 Task: Assign in the project BullseyeWorks the issue 'Implement a new feature to allow for product recommendations based on user behavior' to the sprint 'Rushing Rapids'. Assign in the project BullseyeWorks the issue 'Address issues related to system stability and uptime' to the sprint 'Rushing Rapids'. Assign in the project BullseyeWorks the issue 'Develop a new feature to allow for virtual reality or augmented reality experiences' to the sprint 'Rushing Rapids'. Assign in the project BullseyeWorks the issue 'Implement a new feature to allow for voice-based navigation and control of the system' to the sprint 'Rushing Rapids'
Action: Mouse moved to (204, 60)
Screenshot: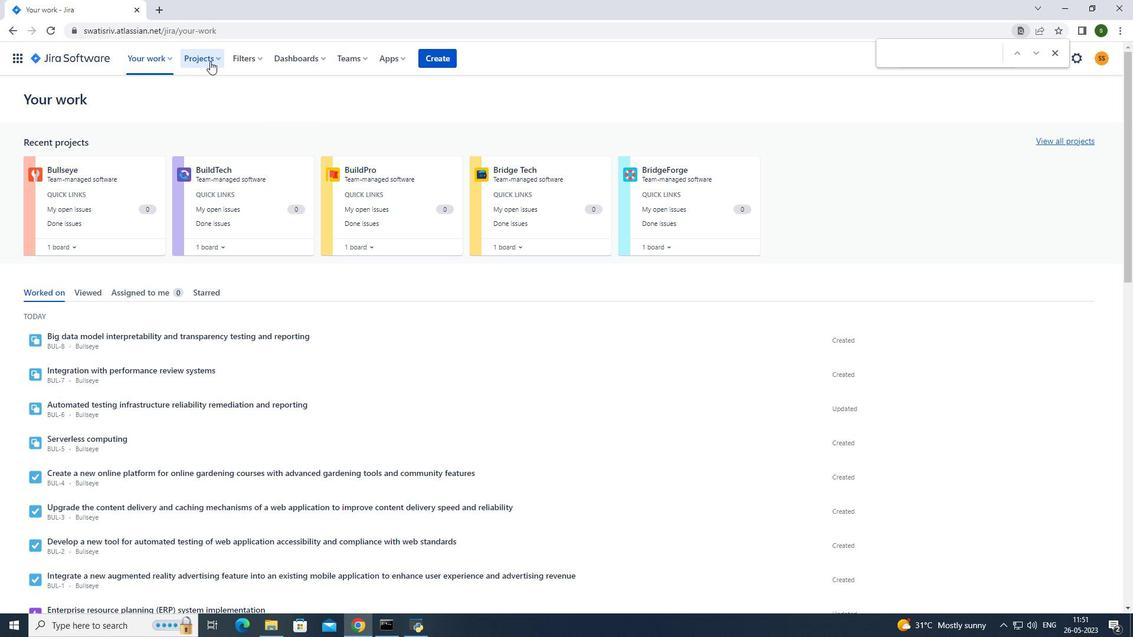 
Action: Mouse pressed left at (204, 60)
Screenshot: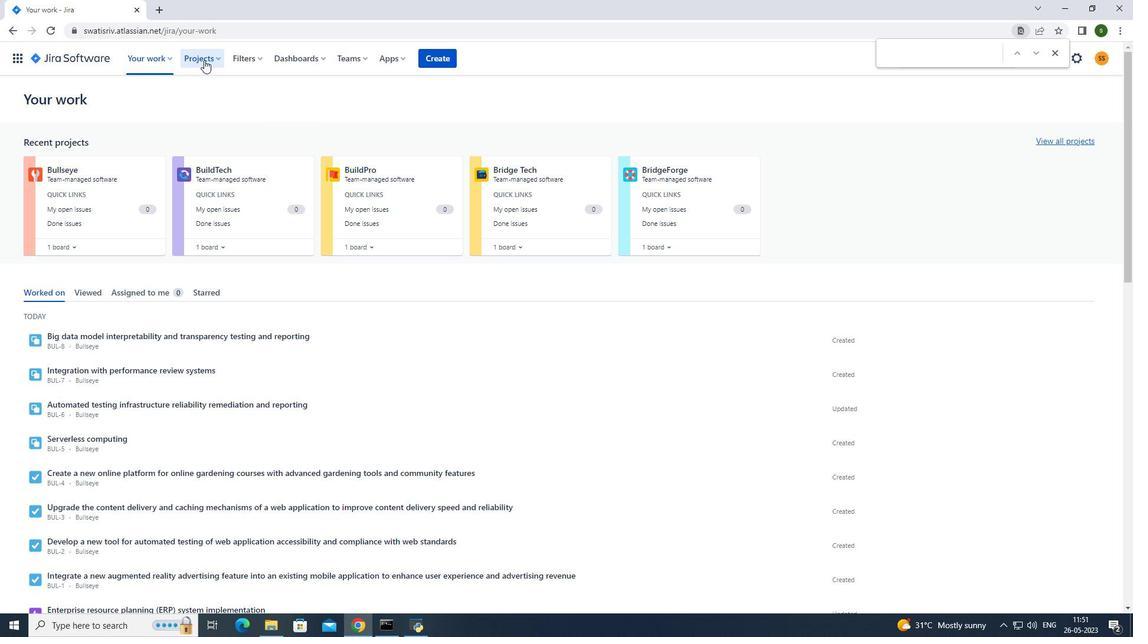 
Action: Mouse moved to (217, 111)
Screenshot: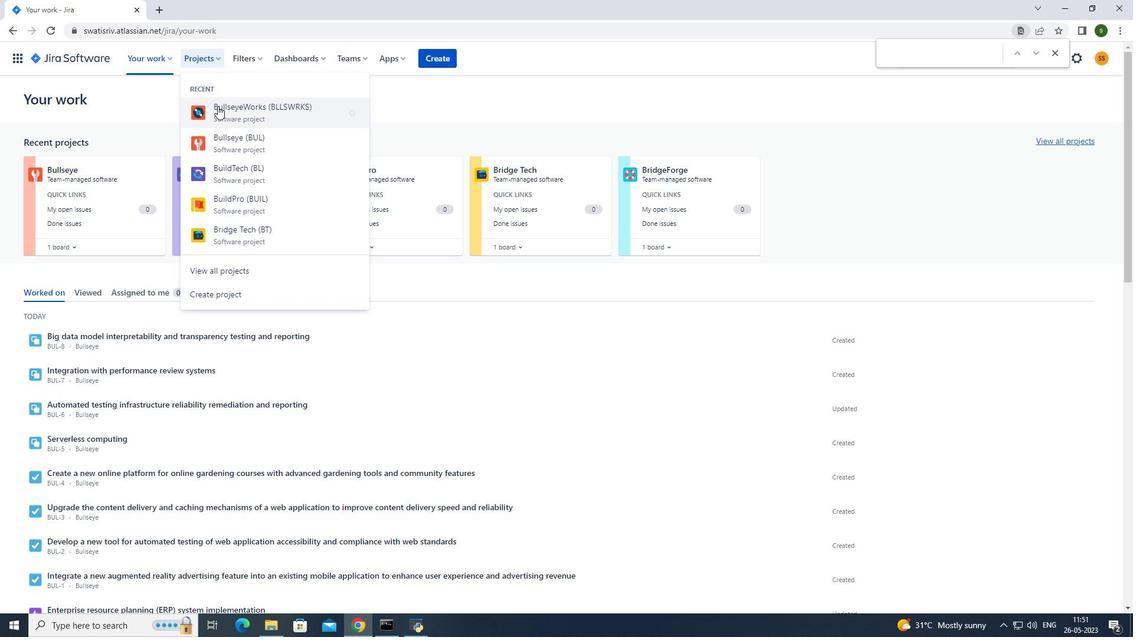 
Action: Mouse pressed left at (217, 111)
Screenshot: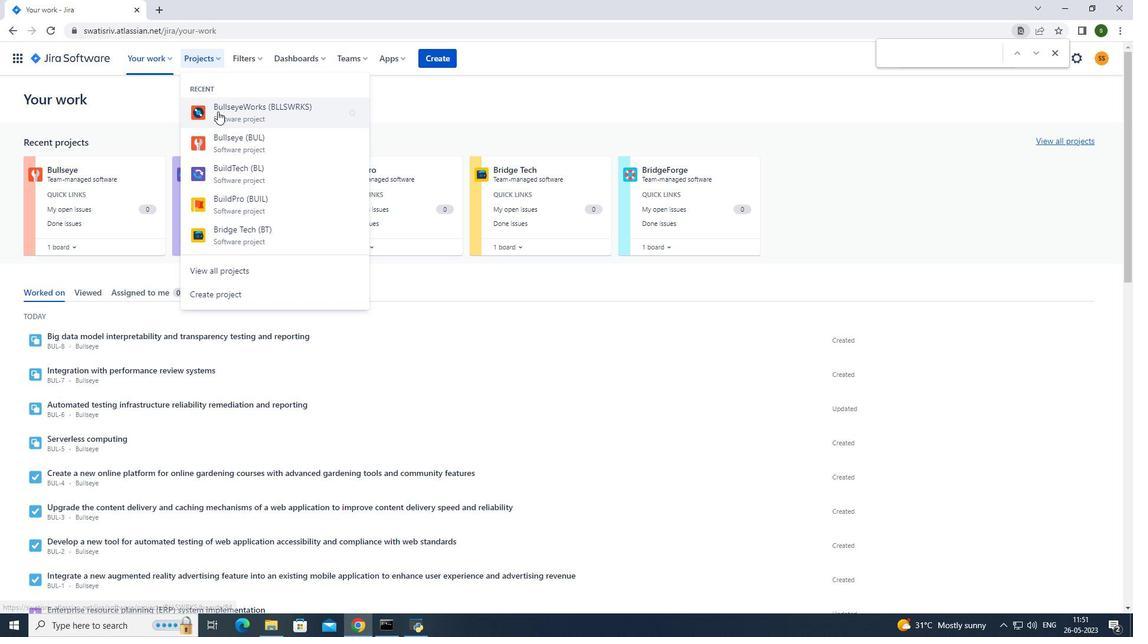 
Action: Mouse moved to (65, 175)
Screenshot: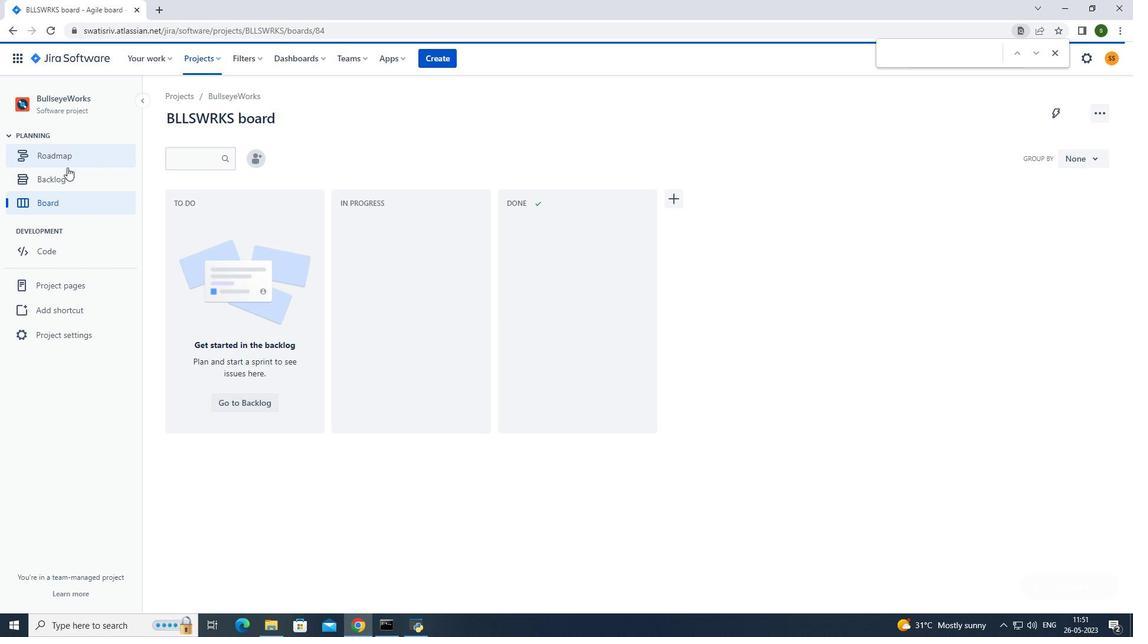 
Action: Mouse pressed left at (65, 175)
Screenshot: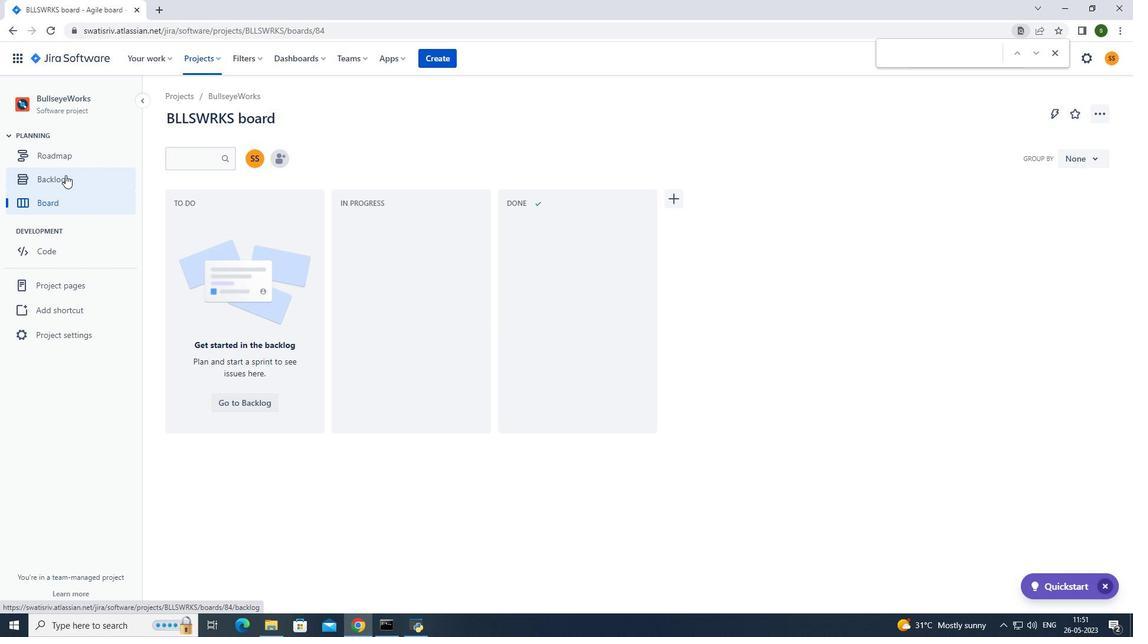 
Action: Mouse moved to (505, 364)
Screenshot: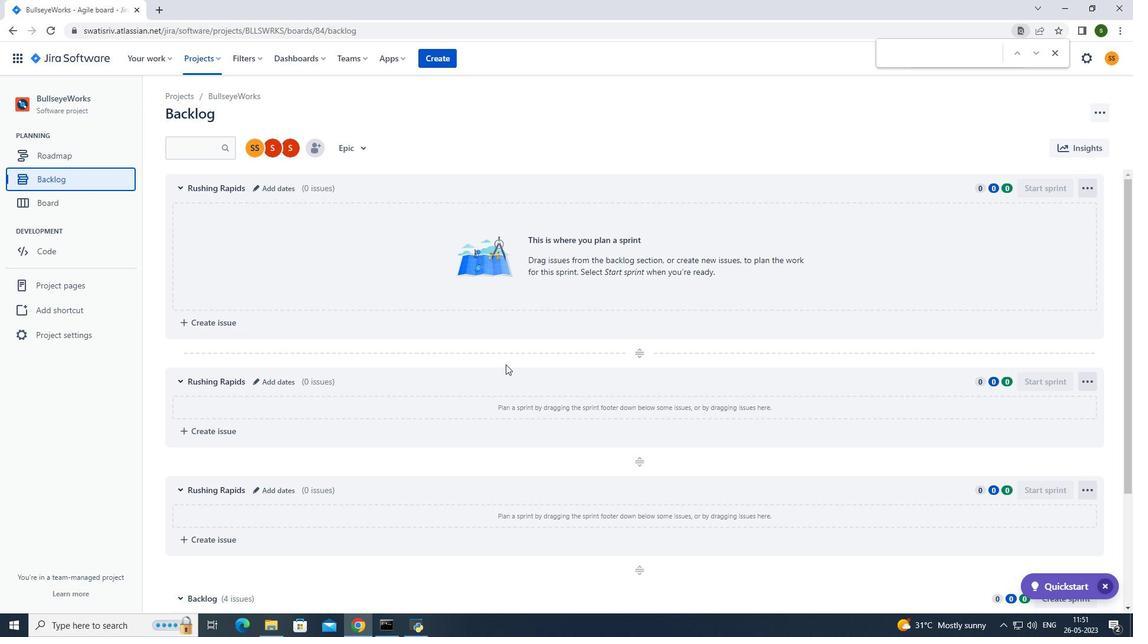 
Action: Mouse scrolled (505, 364) with delta (0, 0)
Screenshot: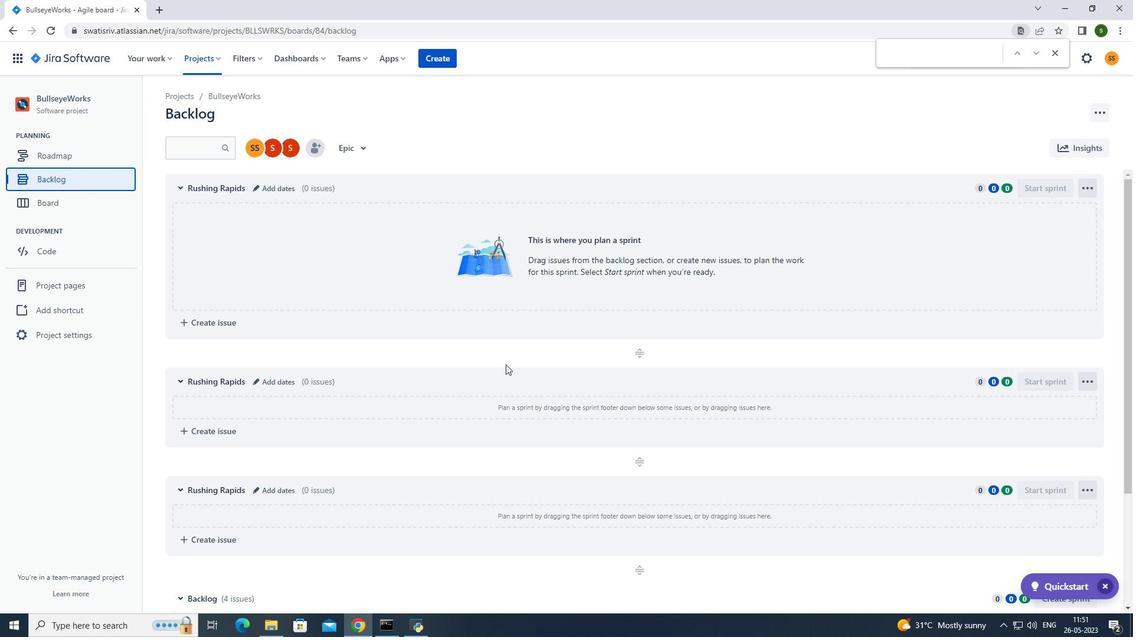 
Action: Mouse scrolled (505, 364) with delta (0, 0)
Screenshot: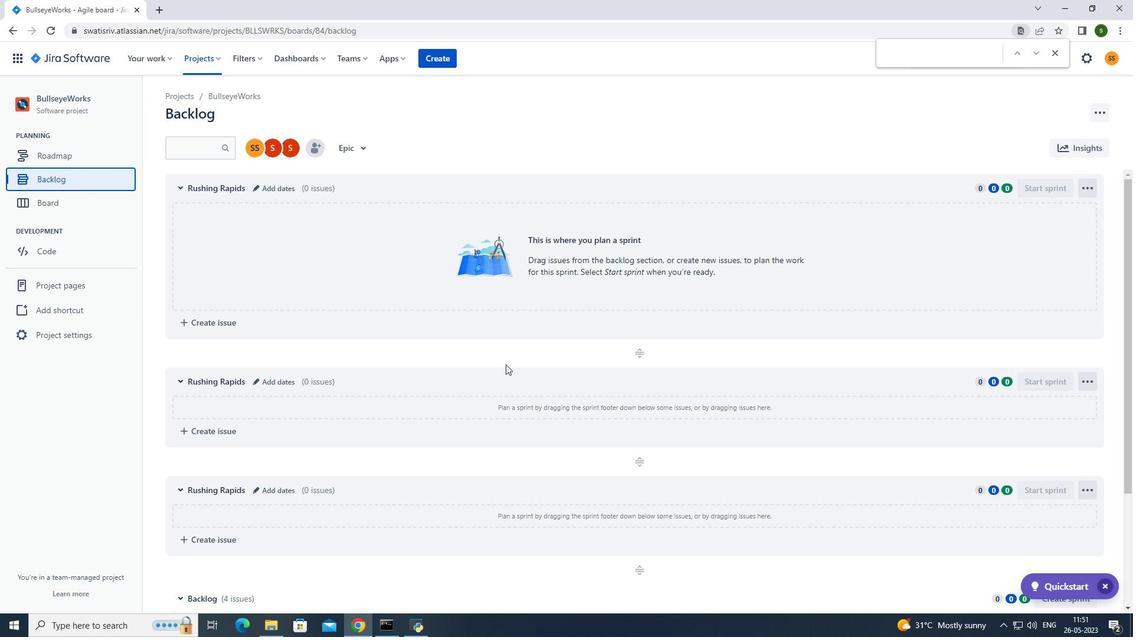 
Action: Mouse moved to (506, 365)
Screenshot: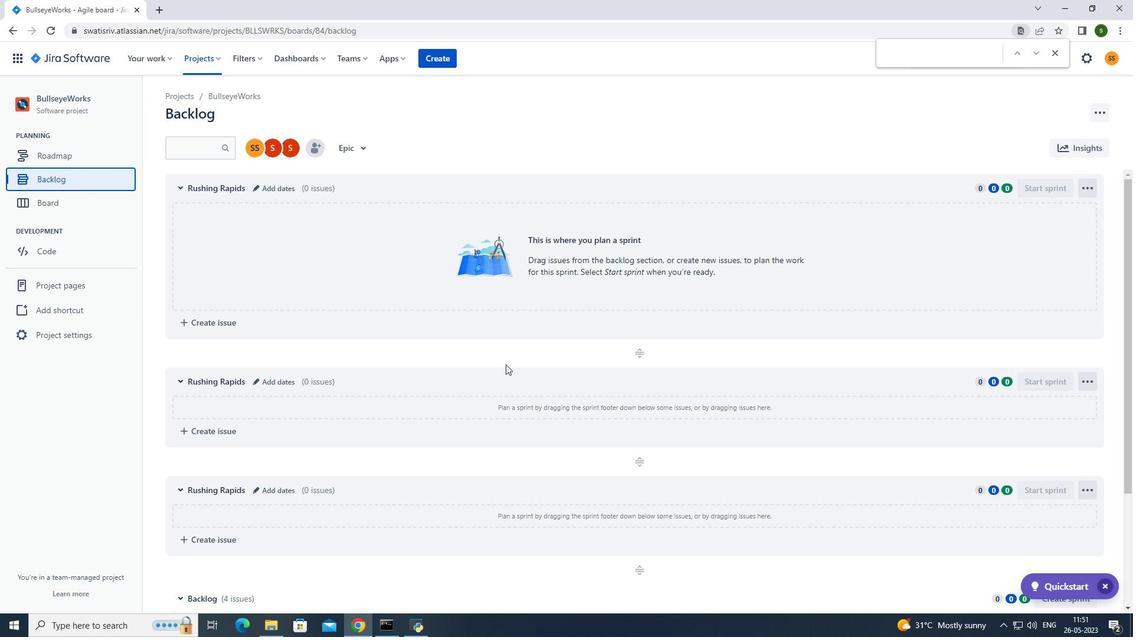 
Action: Mouse scrolled (506, 364) with delta (0, 0)
Screenshot: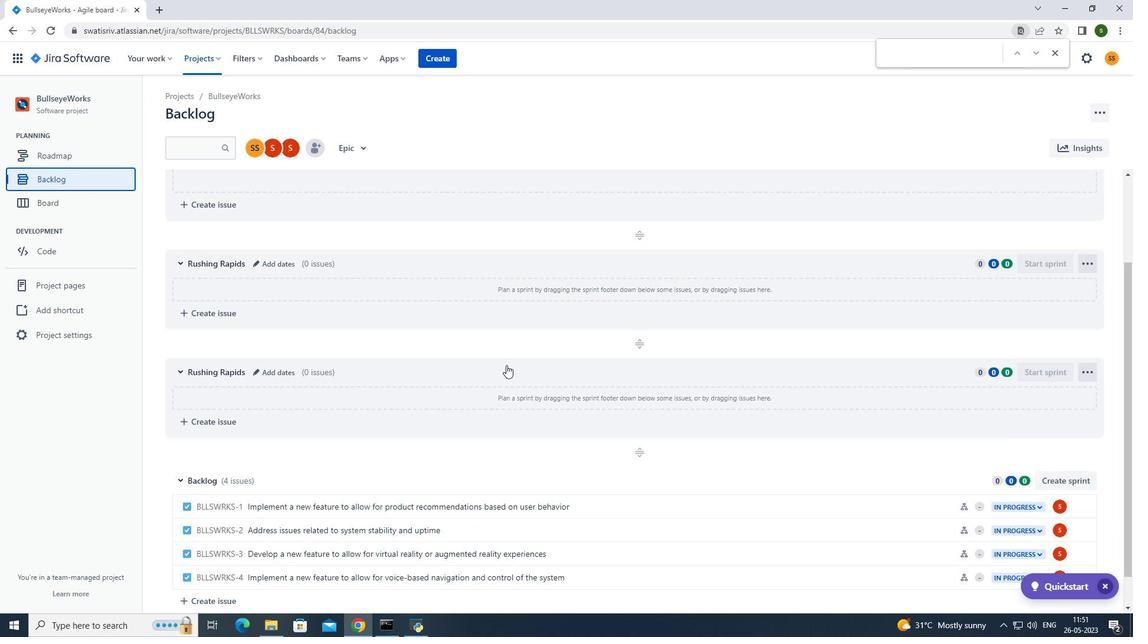 
Action: Mouse scrolled (506, 364) with delta (0, 0)
Screenshot: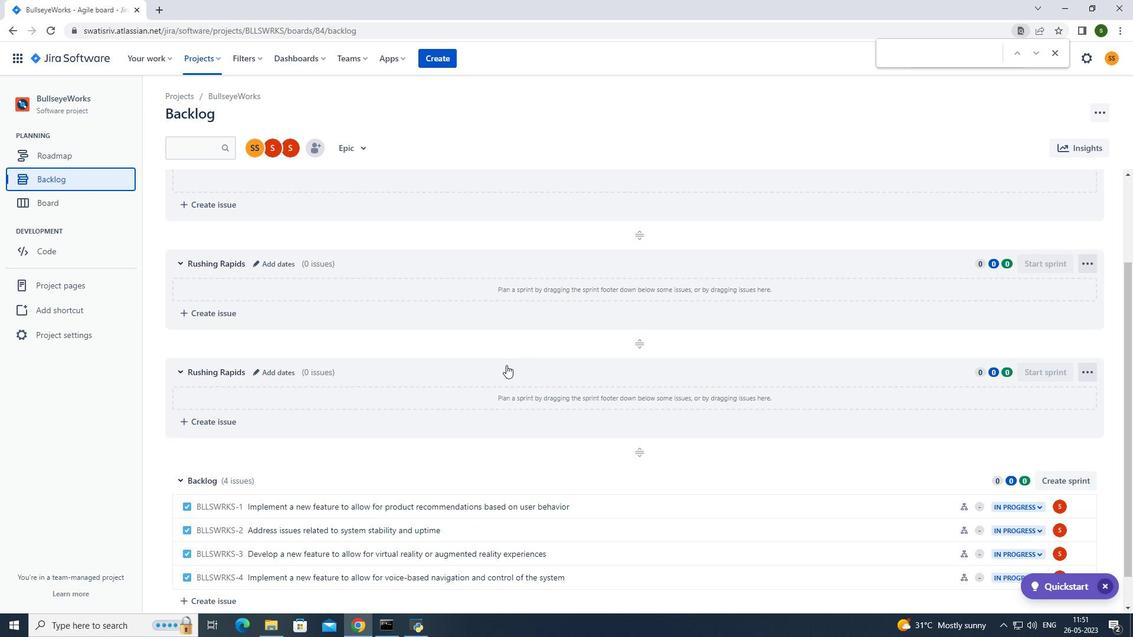 
Action: Mouse moved to (1087, 469)
Screenshot: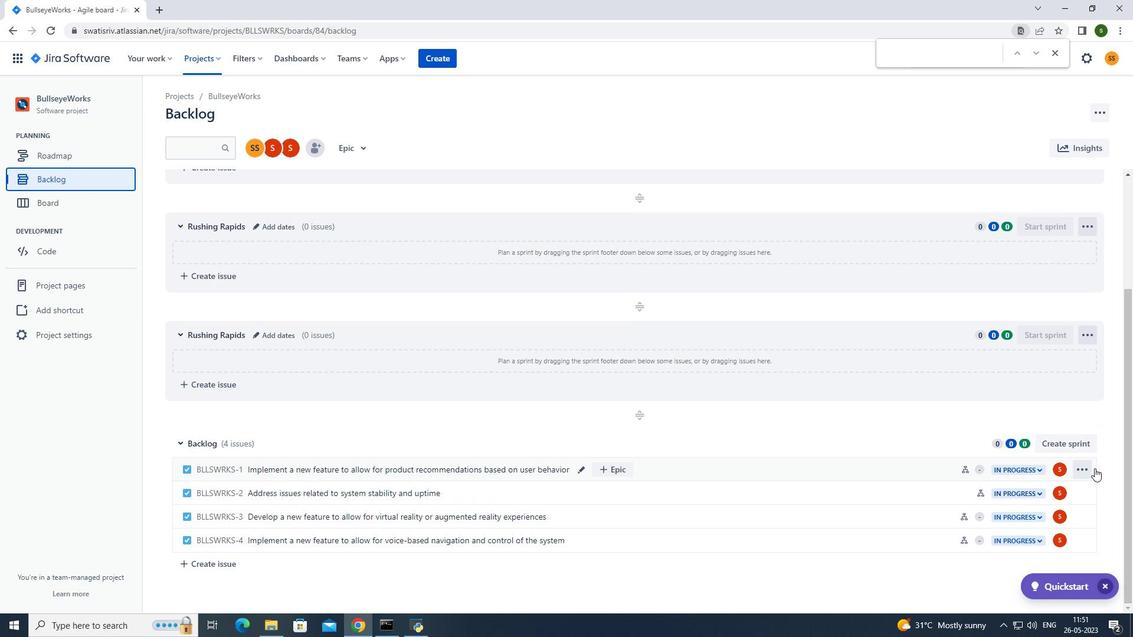 
Action: Mouse pressed left at (1087, 469)
Screenshot: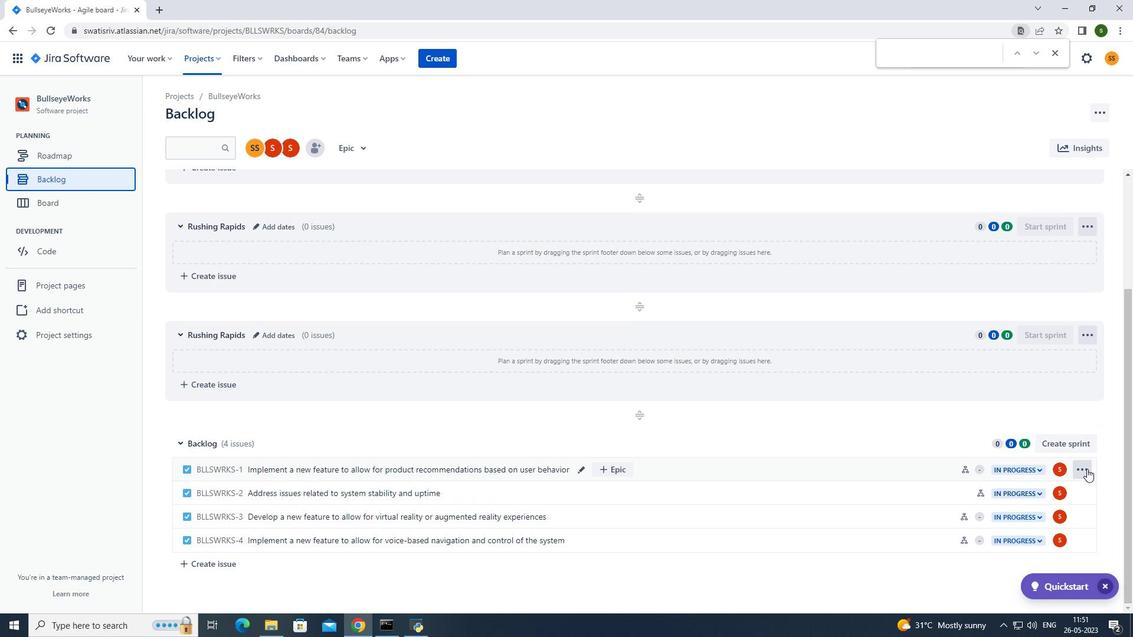 
Action: Mouse moved to (1026, 365)
Screenshot: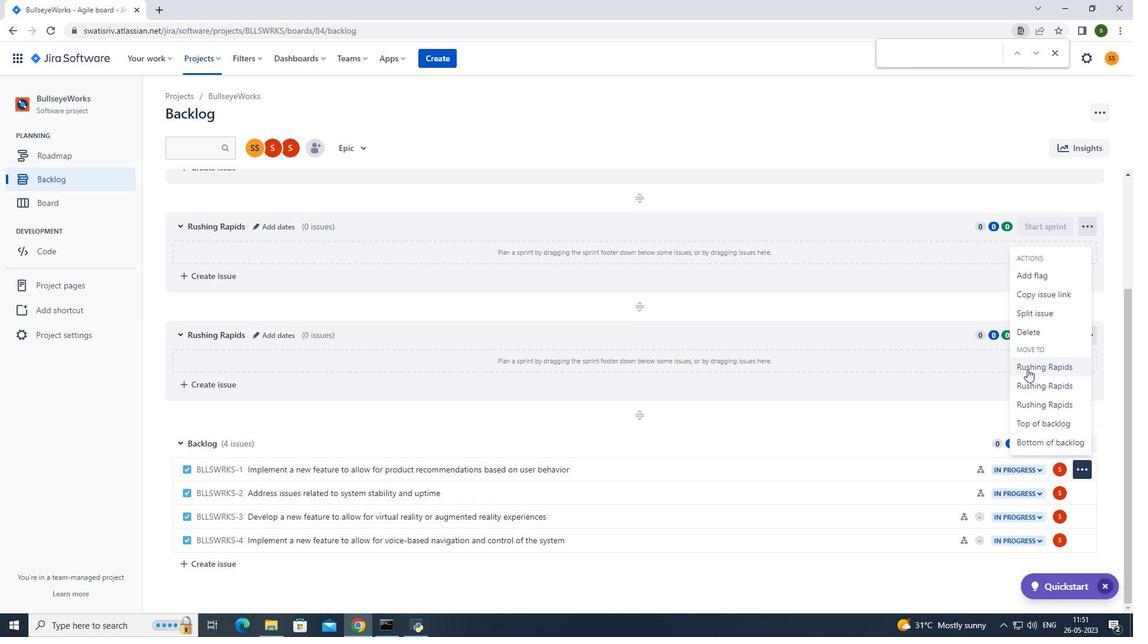 
Action: Mouse pressed left at (1026, 365)
Screenshot: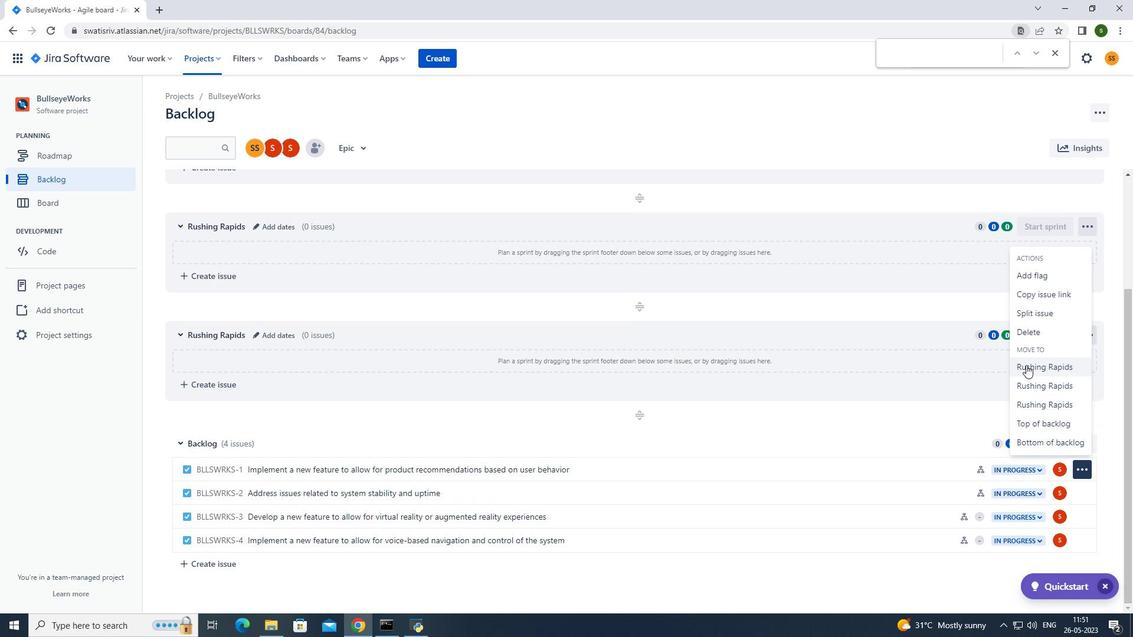 
Action: Mouse moved to (198, 50)
Screenshot: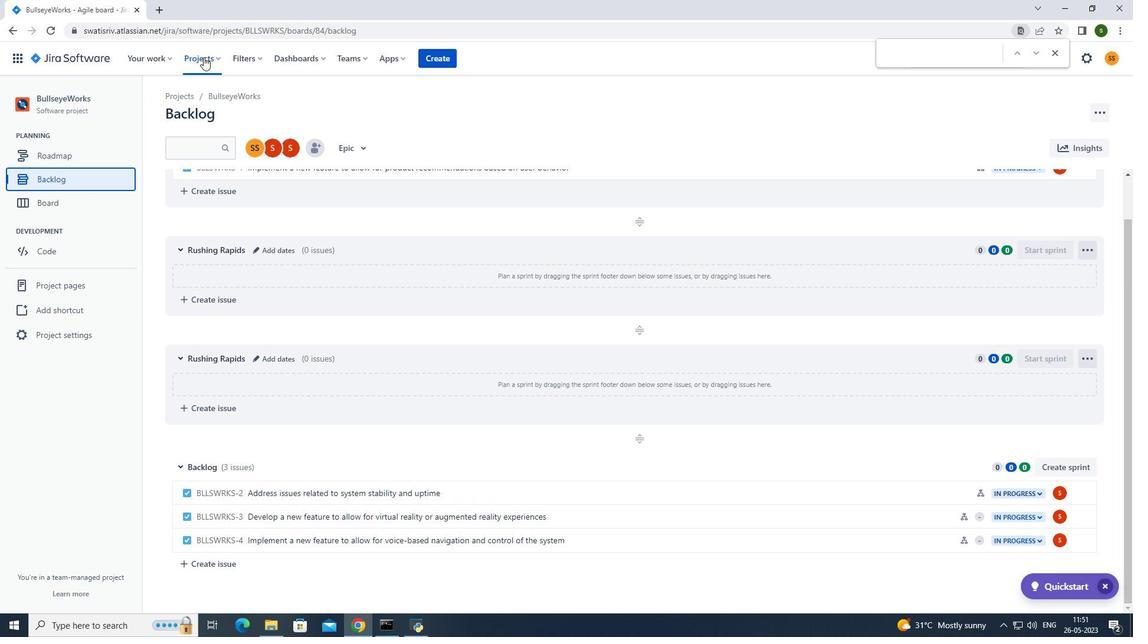 
Action: Mouse pressed left at (198, 50)
Screenshot: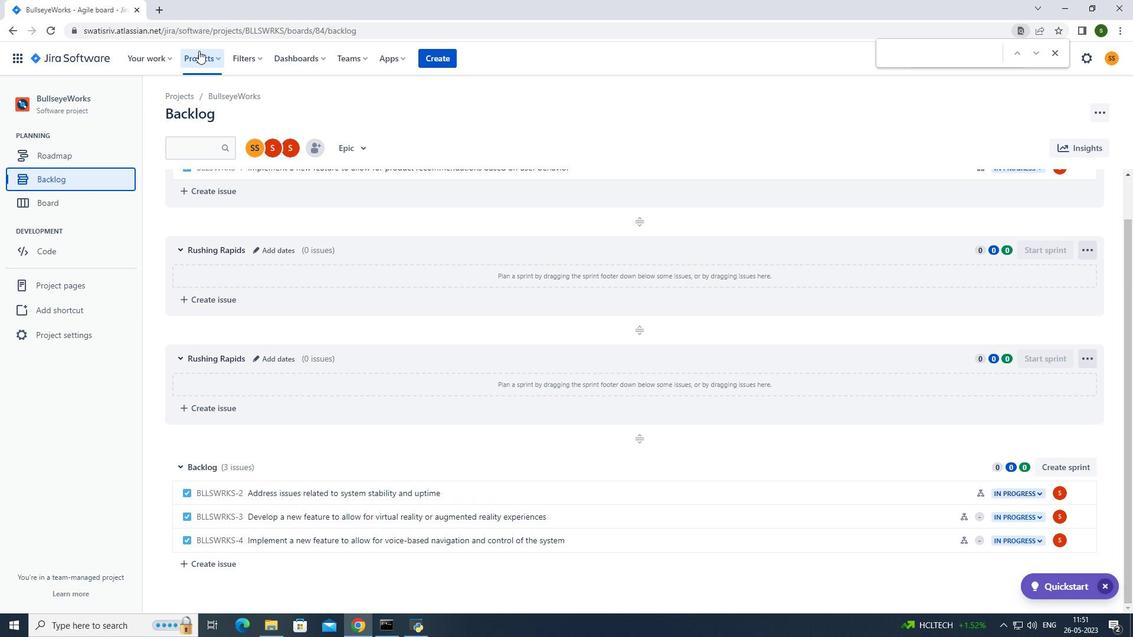 
Action: Mouse moved to (219, 105)
Screenshot: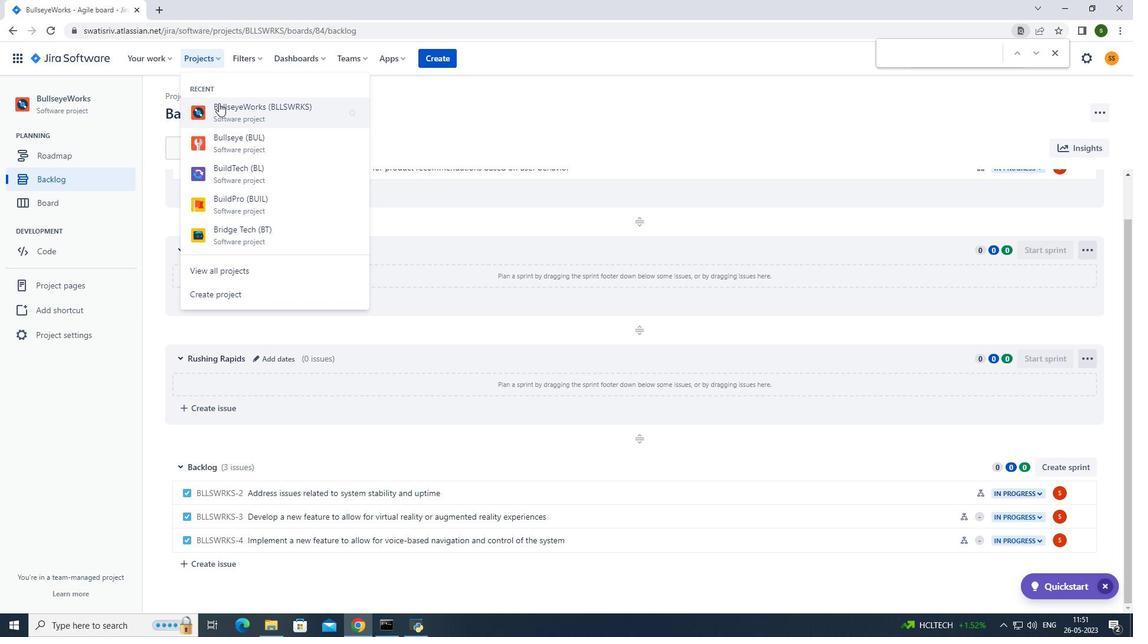 
Action: Mouse pressed left at (219, 105)
Screenshot: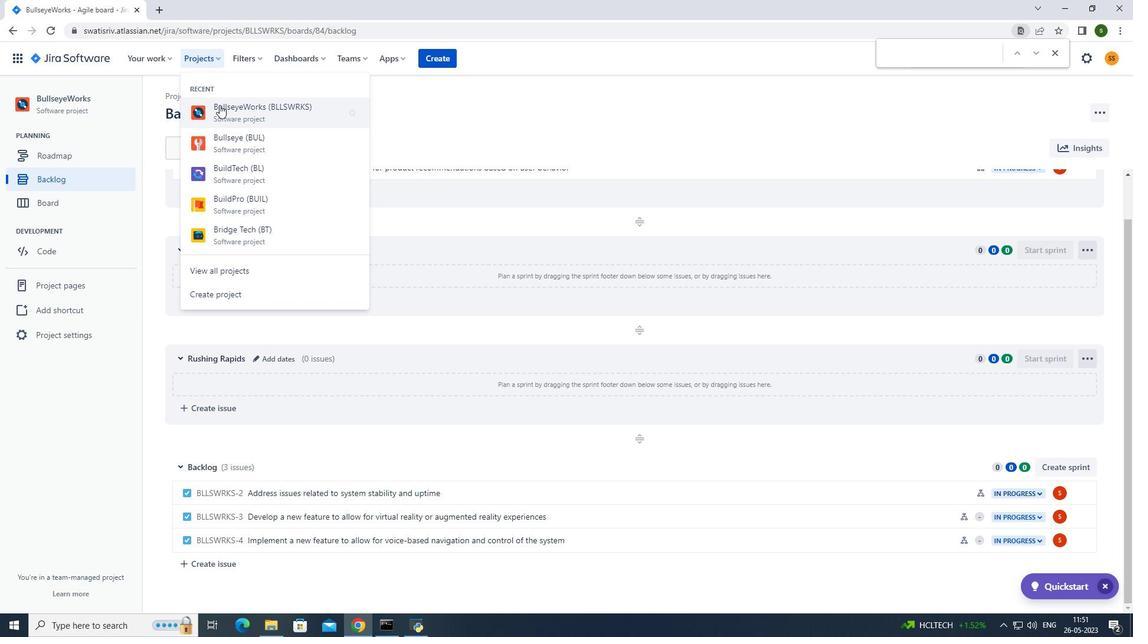 
Action: Mouse moved to (78, 172)
Screenshot: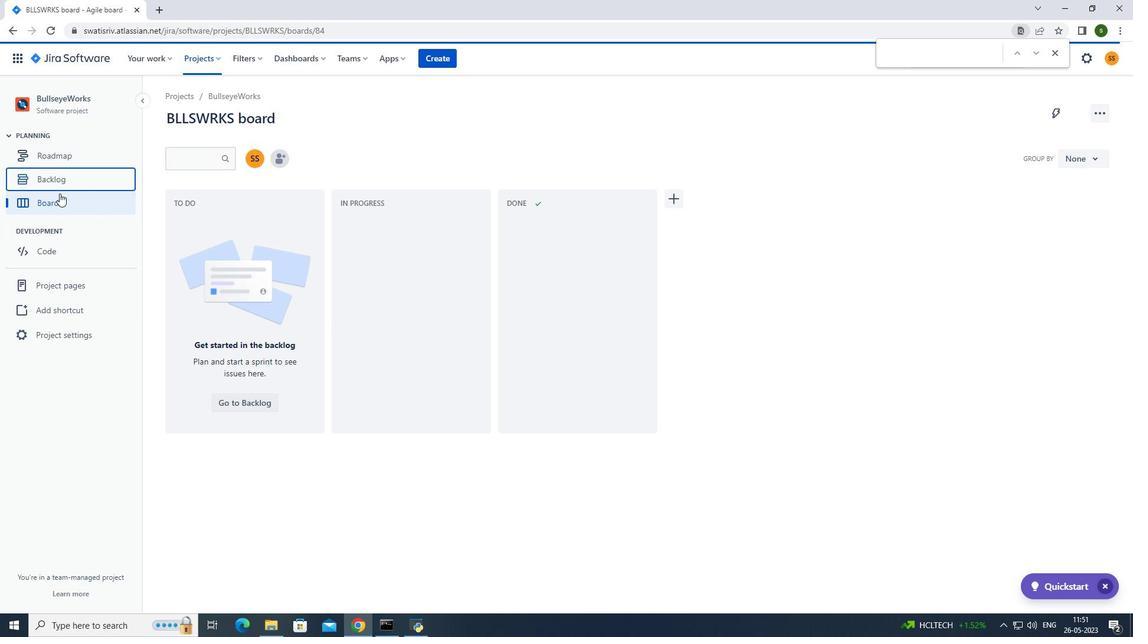 
Action: Mouse pressed left at (78, 172)
Screenshot: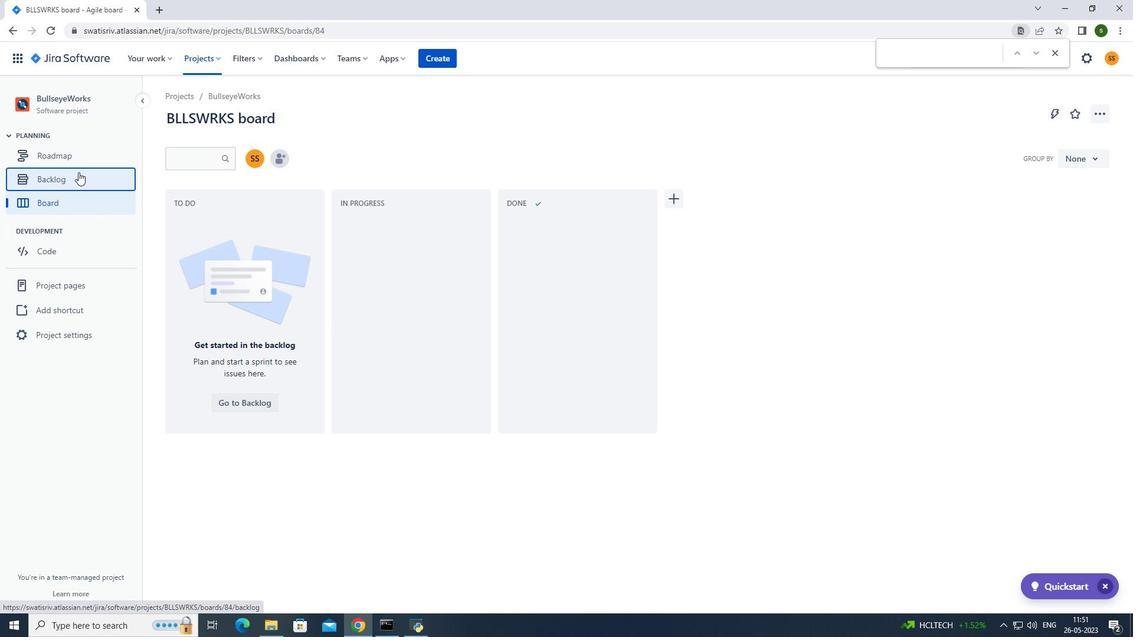 
Action: Mouse moved to (1084, 540)
Screenshot: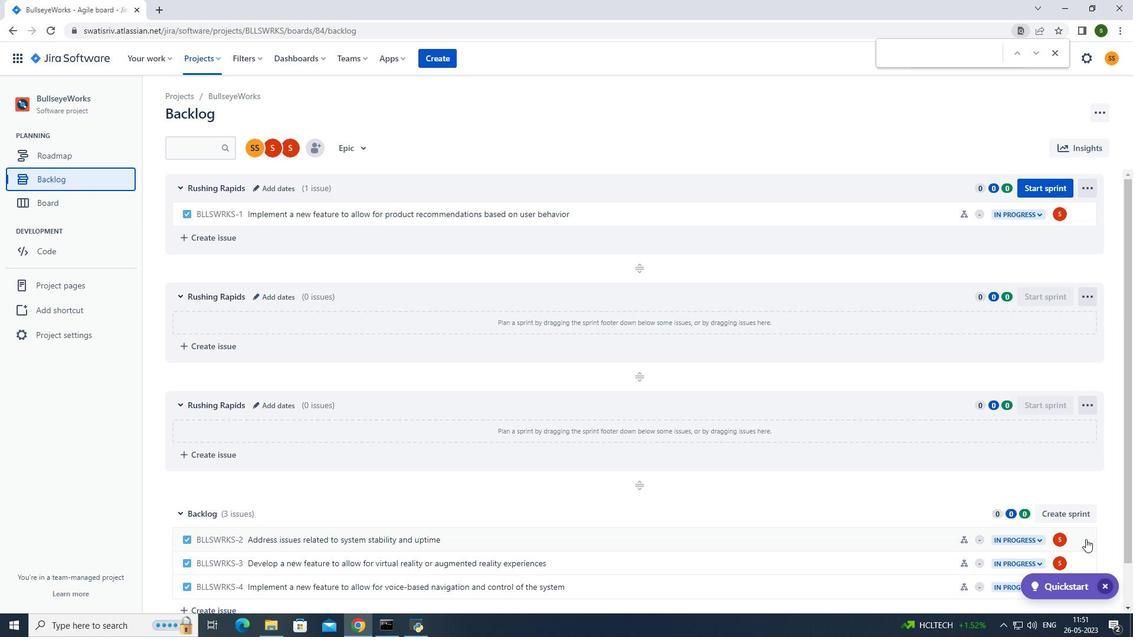 
Action: Mouse pressed left at (1084, 540)
Screenshot: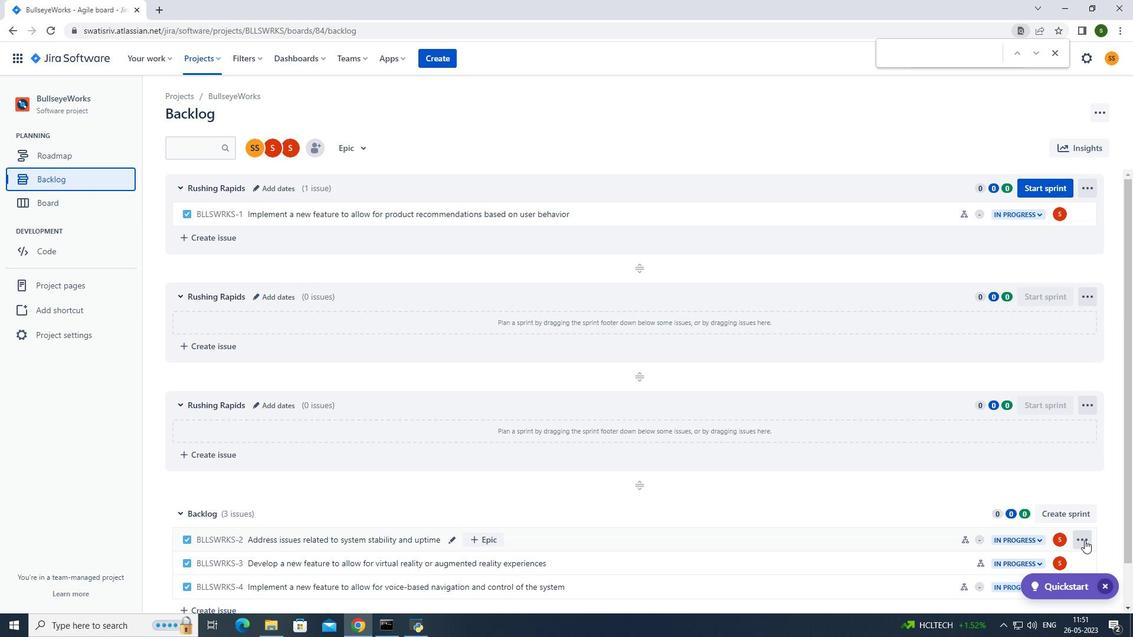 
Action: Mouse moved to (1053, 463)
Screenshot: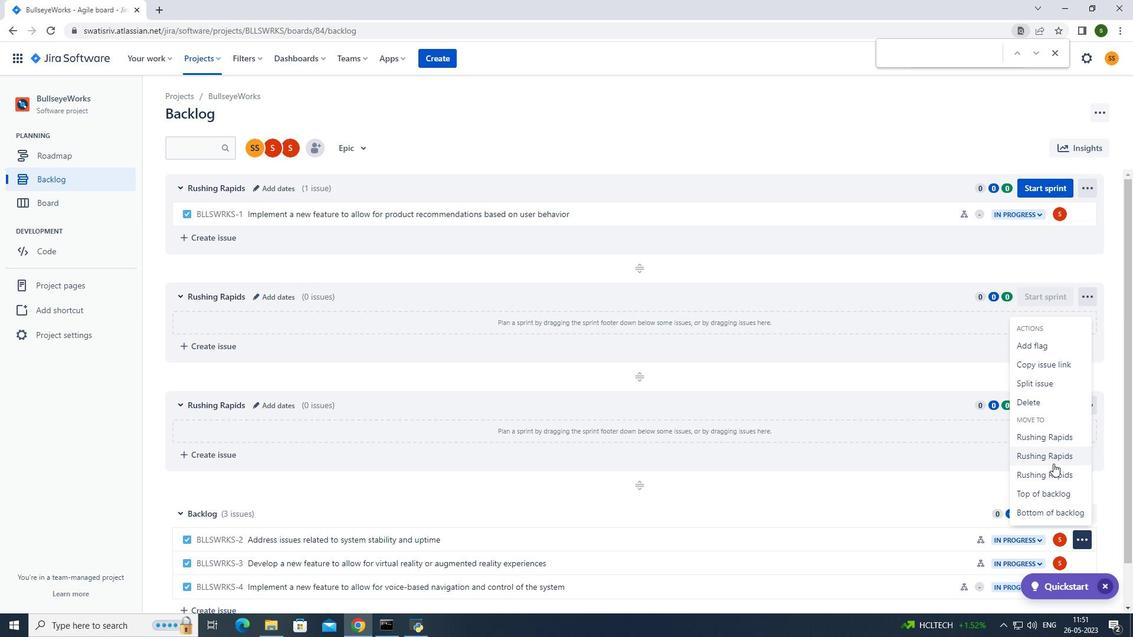 
Action: Mouse pressed left at (1053, 463)
Screenshot: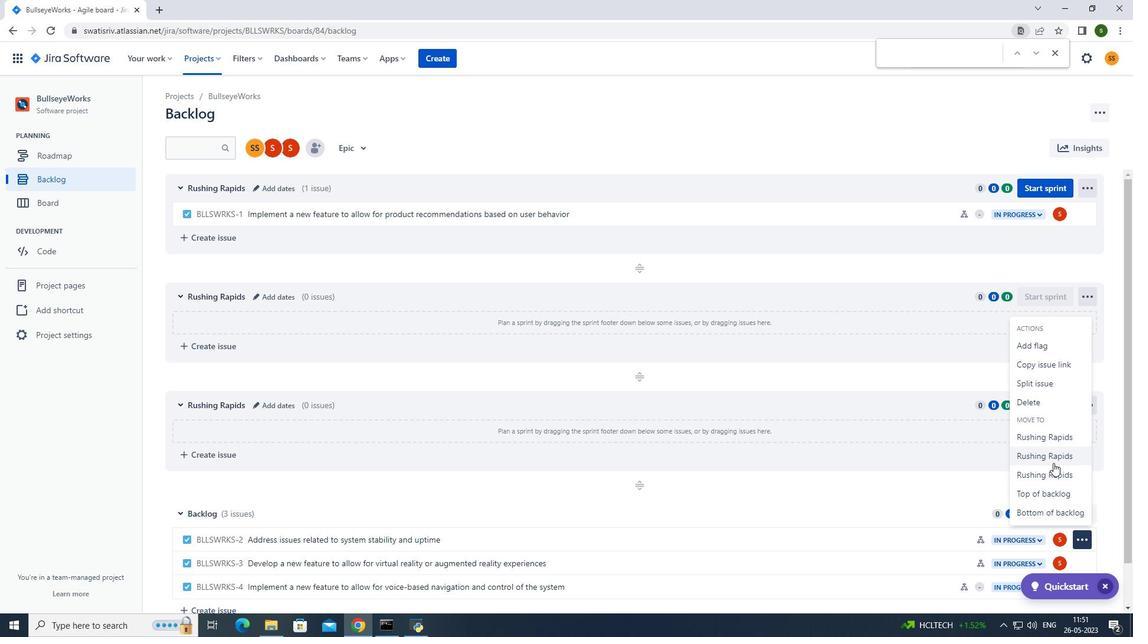 
Action: Mouse moved to (200, 50)
Screenshot: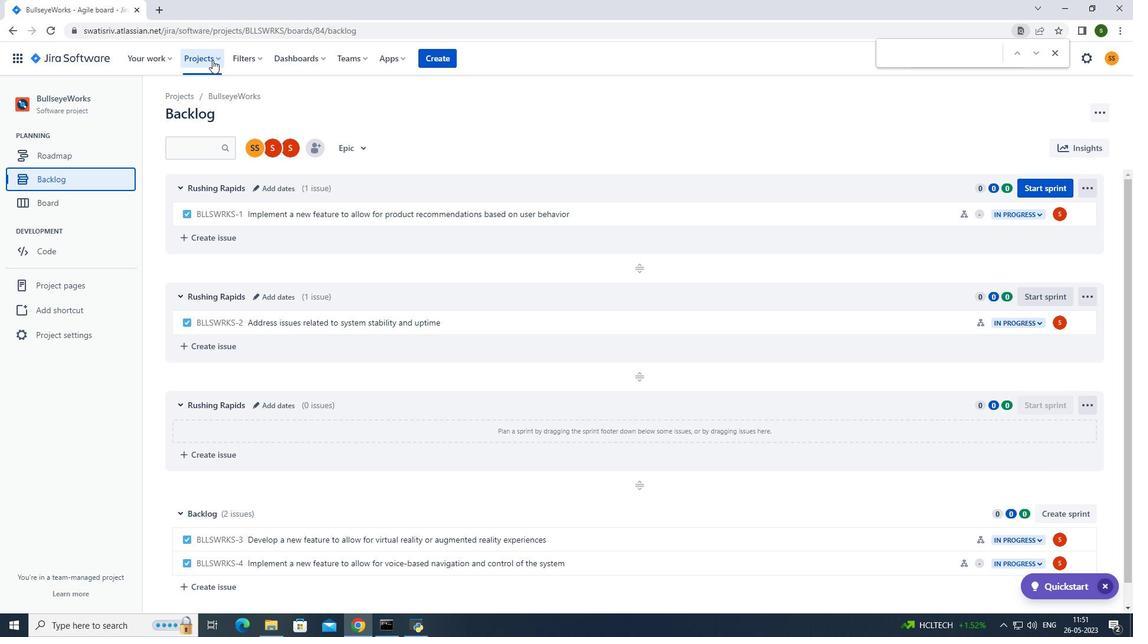 
Action: Mouse pressed left at (200, 50)
Screenshot: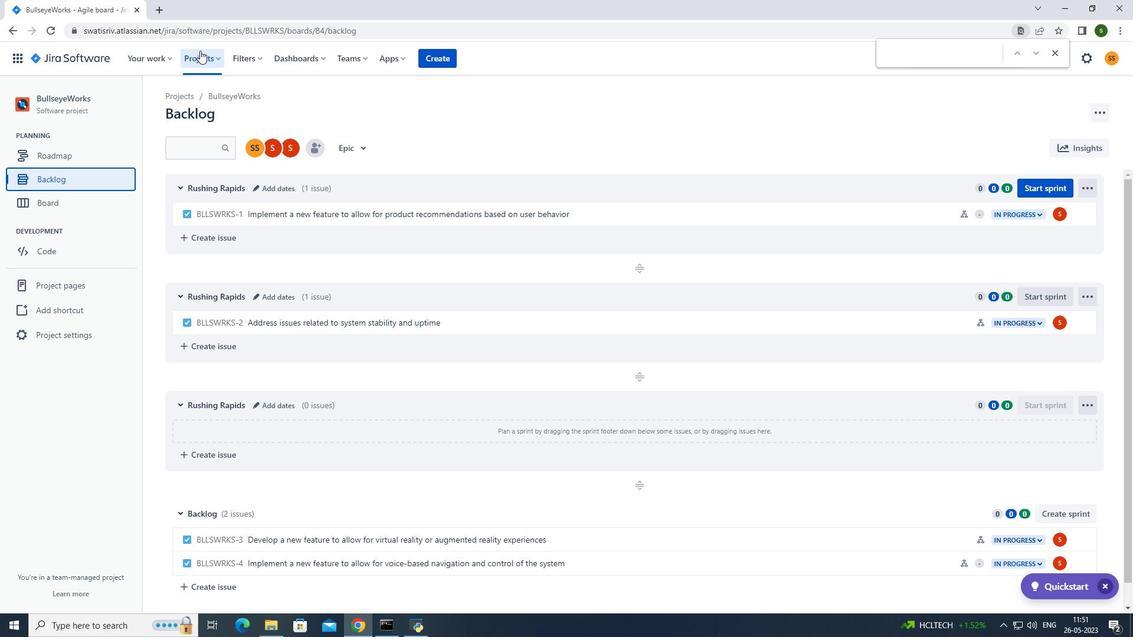 
Action: Mouse moved to (230, 107)
Screenshot: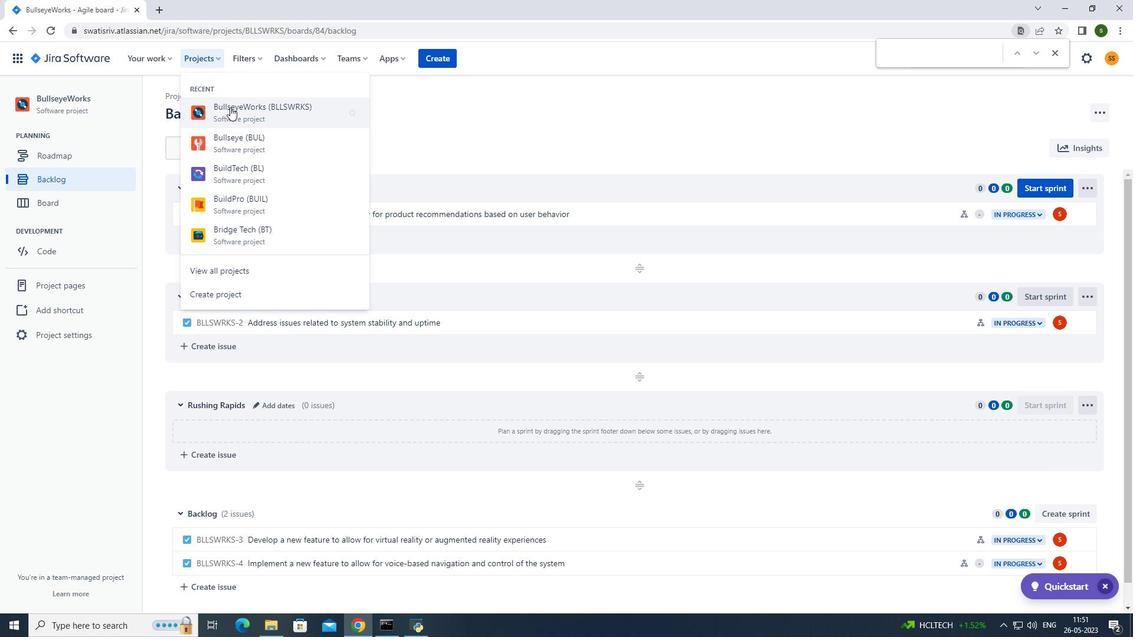 
Action: Mouse pressed left at (230, 107)
Screenshot: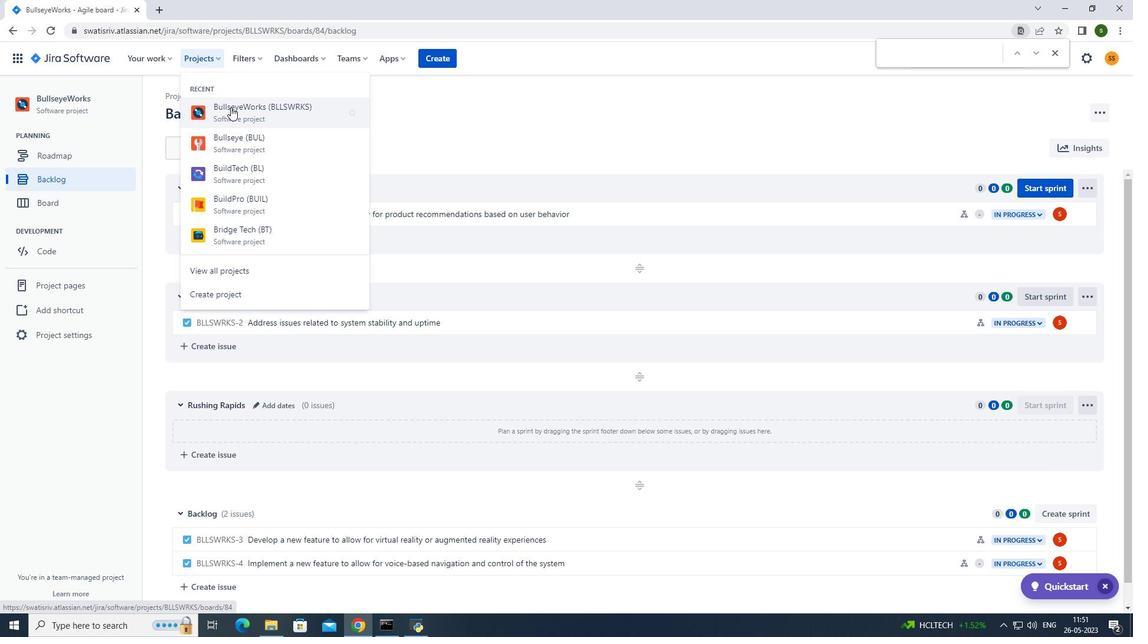 
Action: Mouse moved to (82, 173)
Screenshot: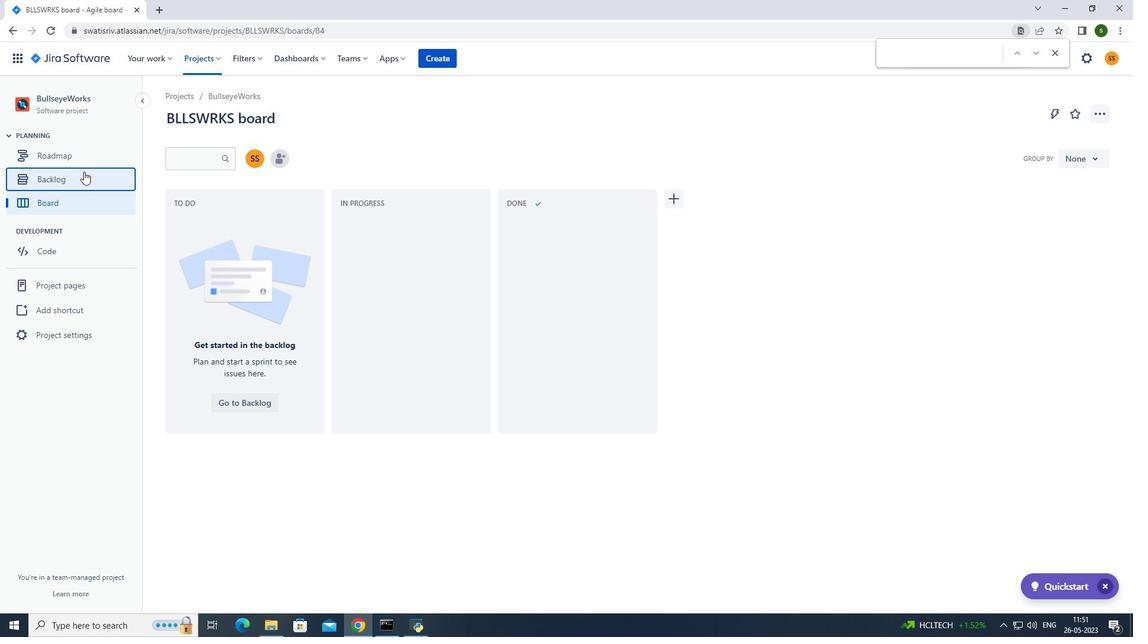 
Action: Mouse pressed left at (82, 173)
Screenshot: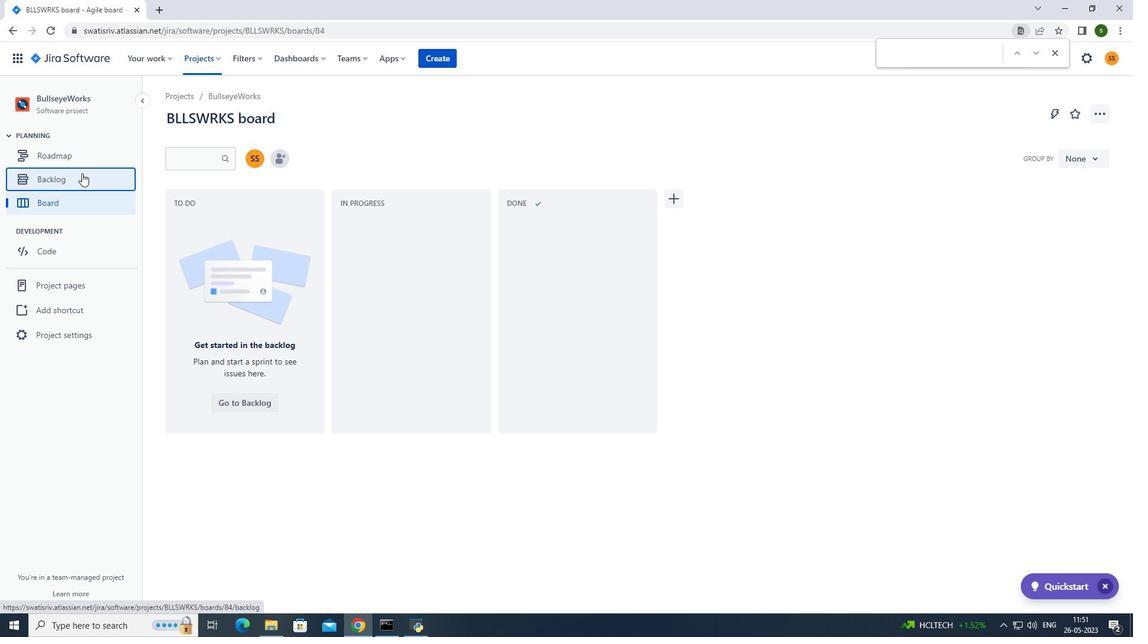 
Action: Mouse moved to (1085, 543)
Screenshot: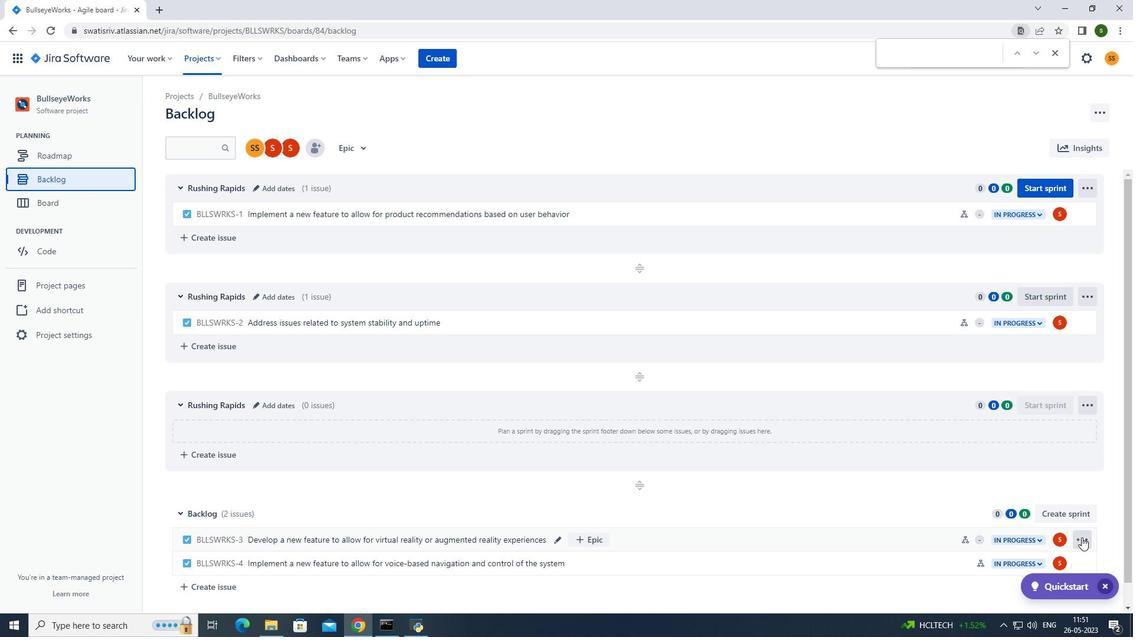 
Action: Mouse pressed left at (1085, 543)
Screenshot: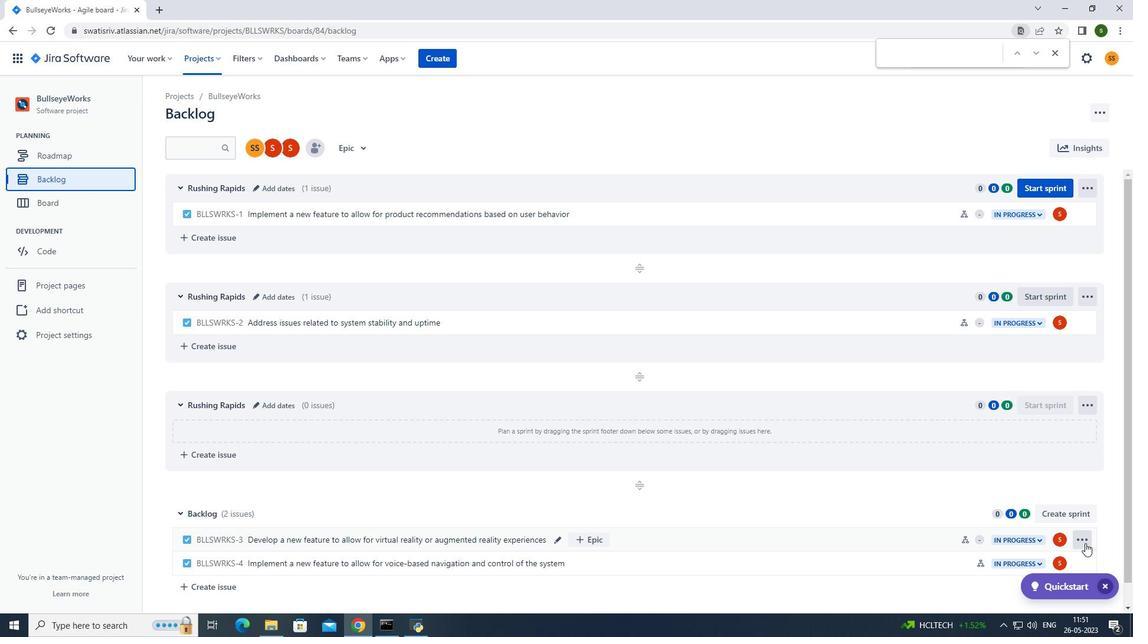 
Action: Mouse moved to (1050, 475)
Screenshot: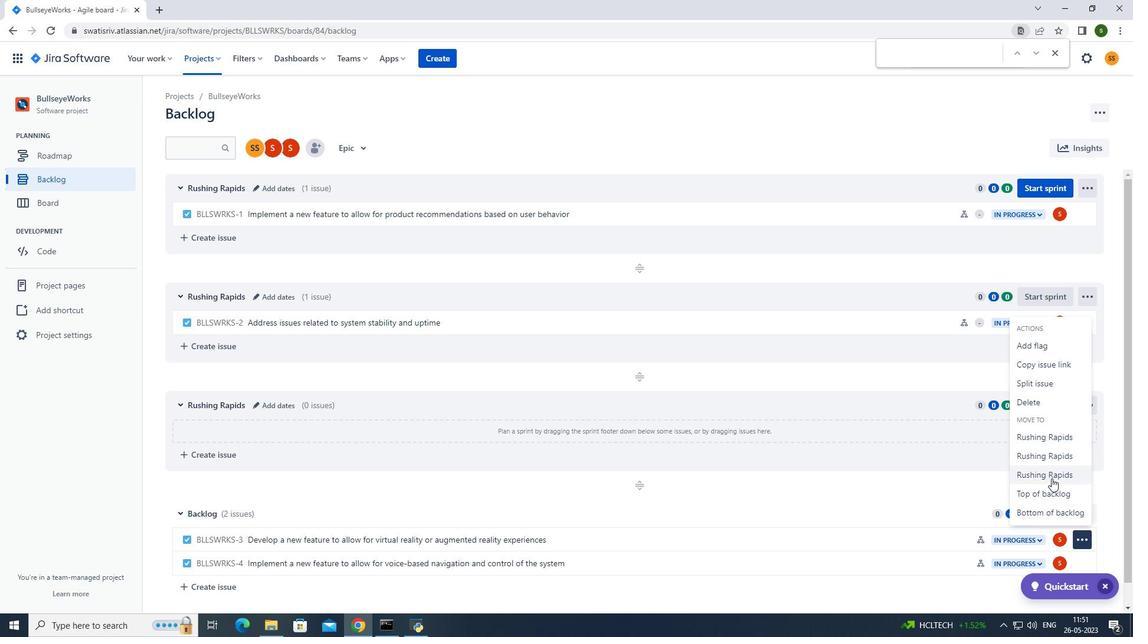 
Action: Mouse pressed left at (1050, 475)
Screenshot: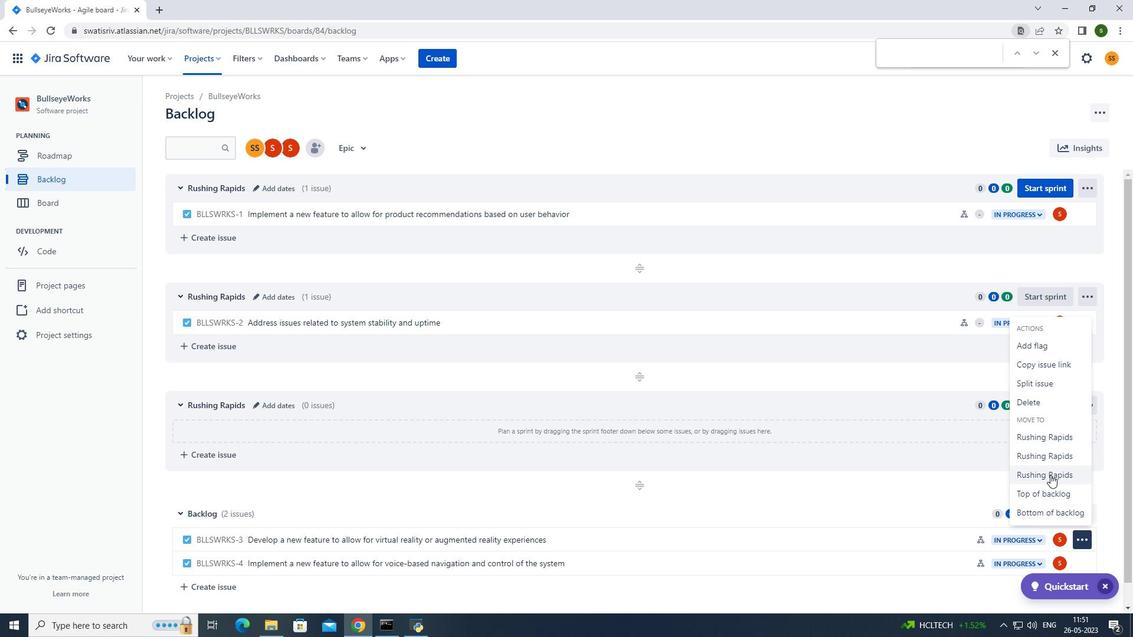 
Action: Mouse moved to (205, 59)
Screenshot: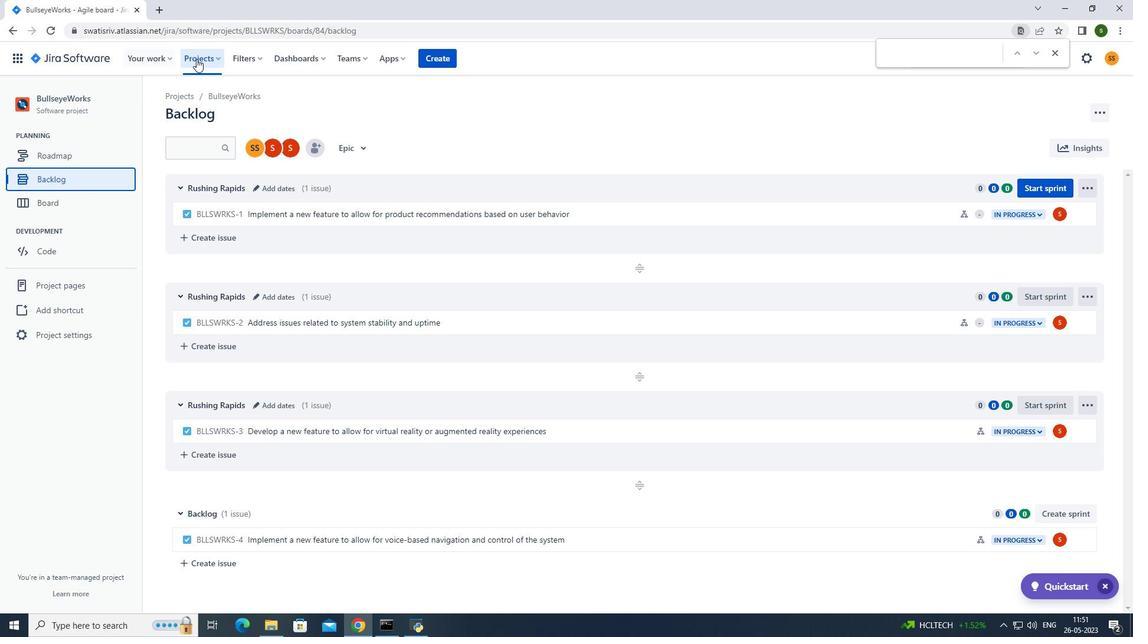 
Action: Mouse pressed left at (205, 59)
Screenshot: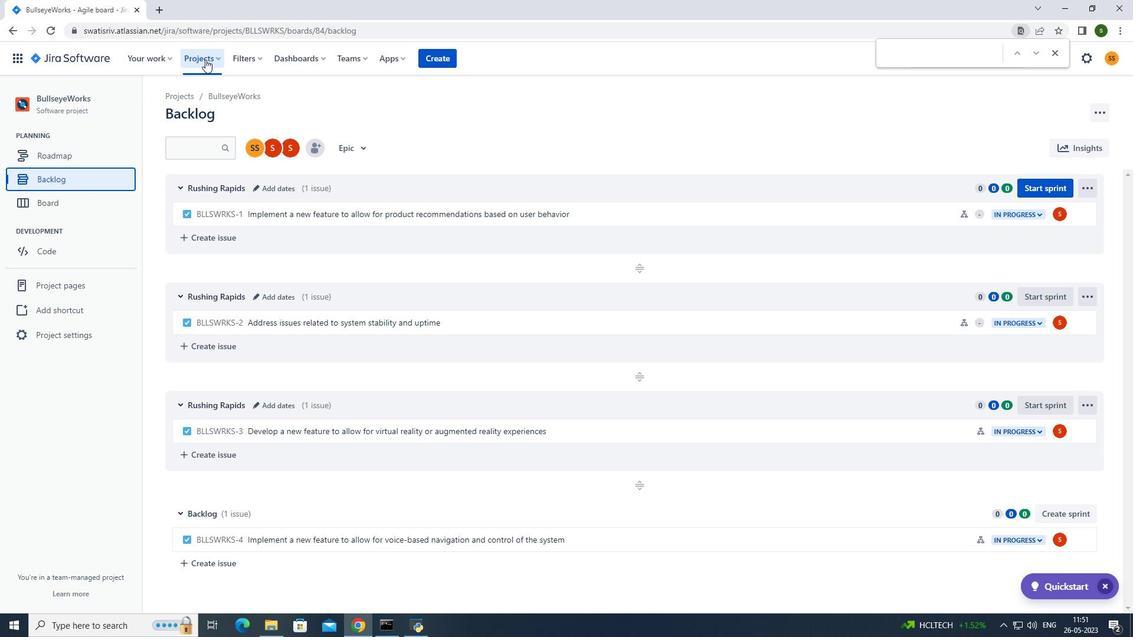
Action: Mouse moved to (230, 112)
Screenshot: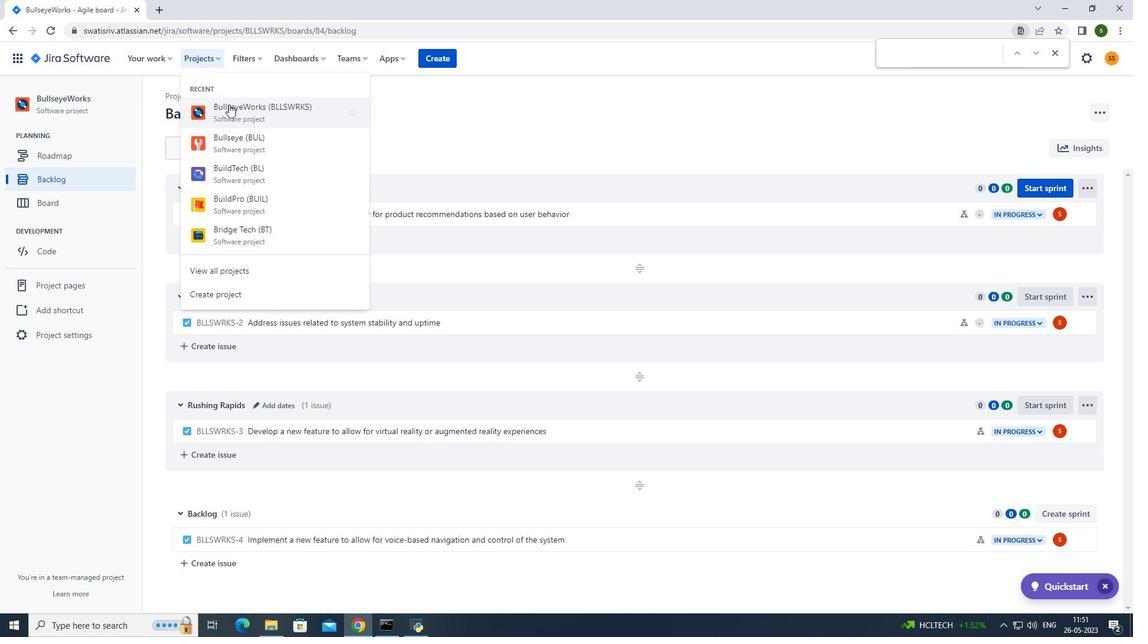 
Action: Mouse pressed left at (230, 112)
Screenshot: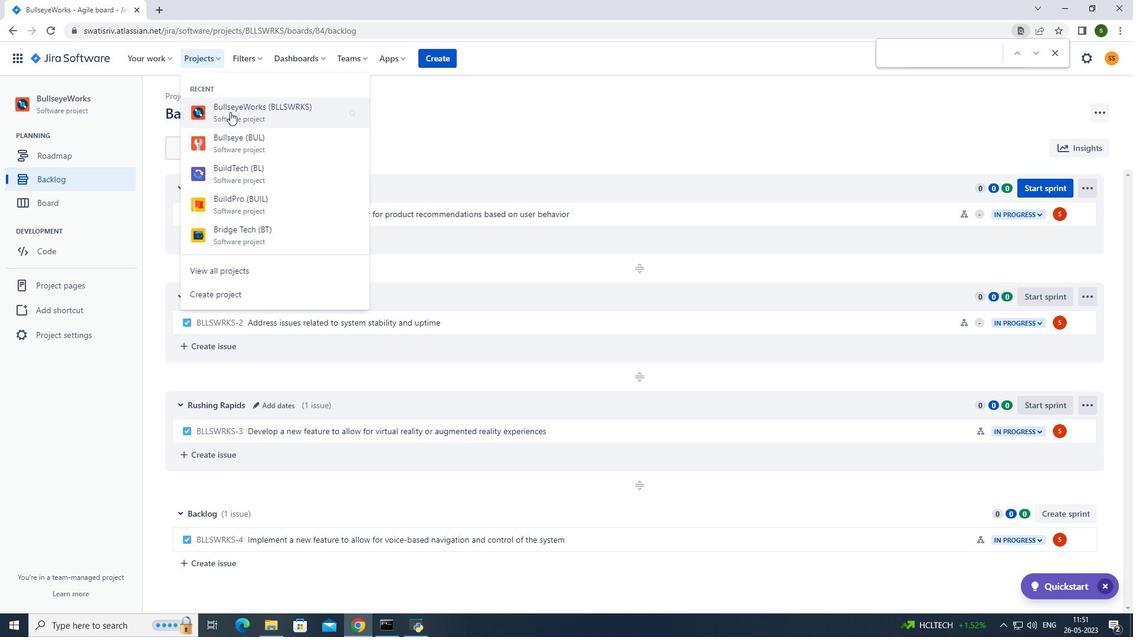 
Action: Mouse moved to (84, 174)
Screenshot: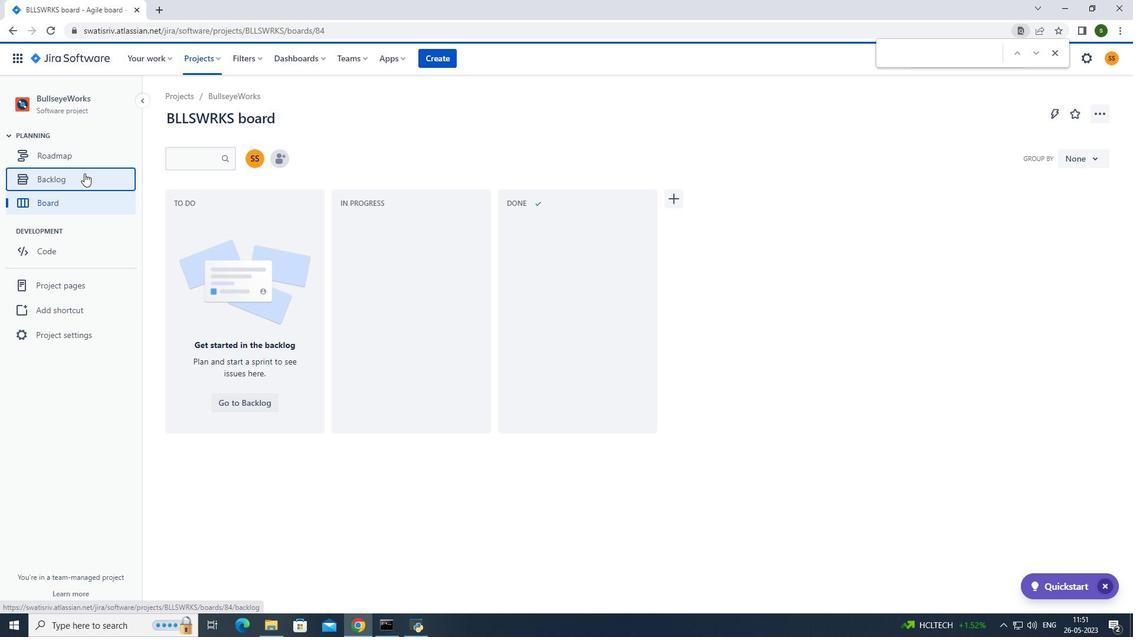 
Action: Mouse pressed left at (84, 174)
Screenshot: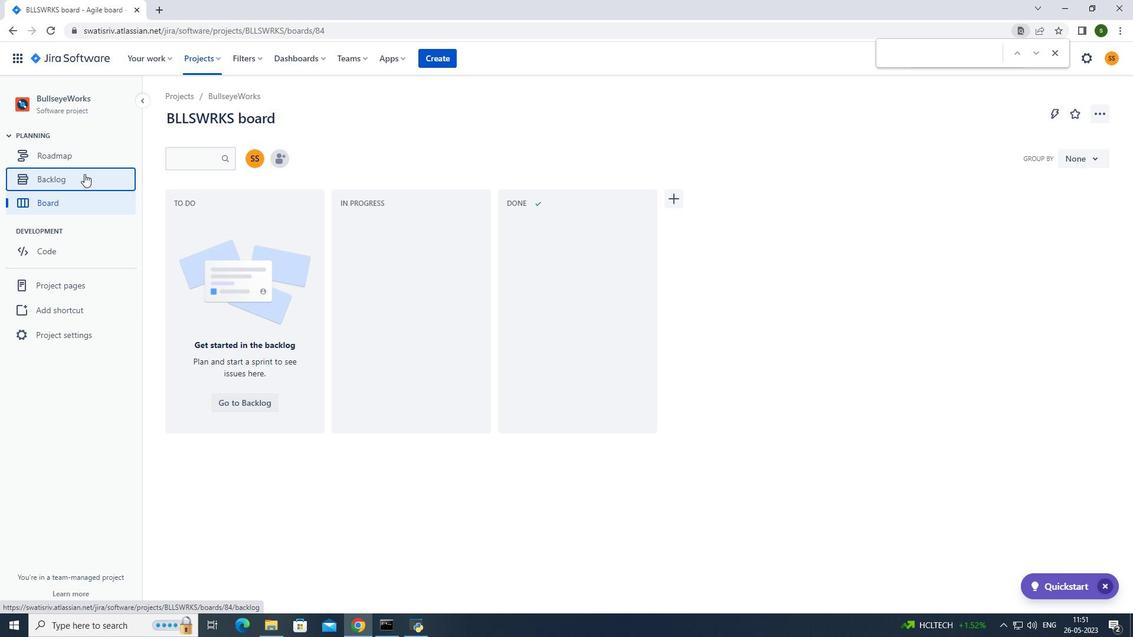 
Action: Mouse moved to (1082, 540)
Screenshot: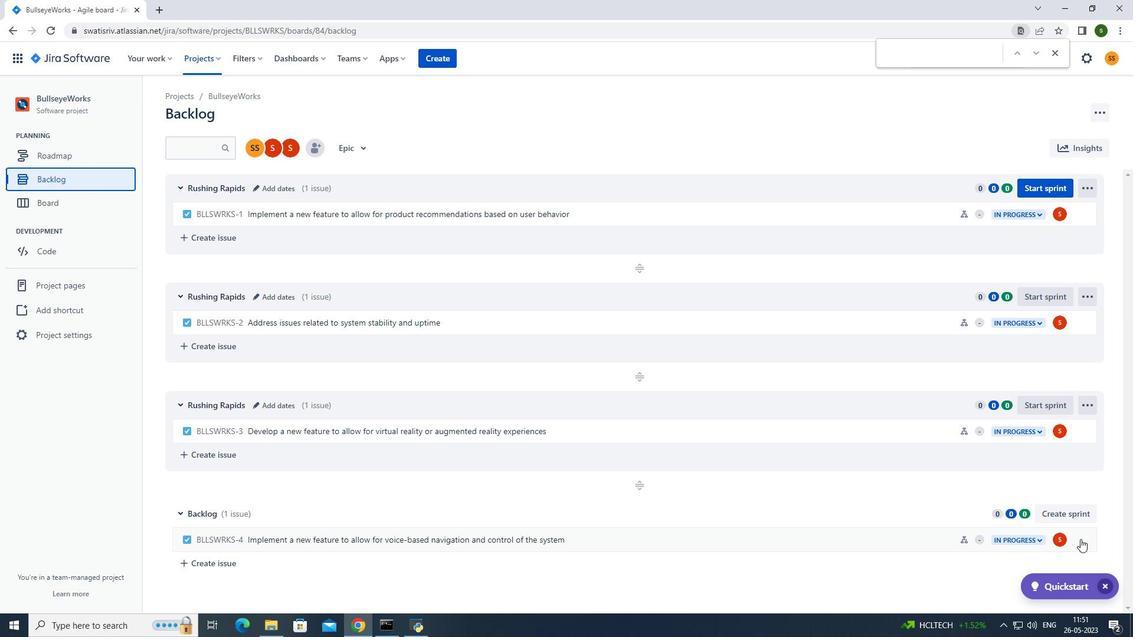 
Action: Mouse pressed left at (1082, 540)
Screenshot: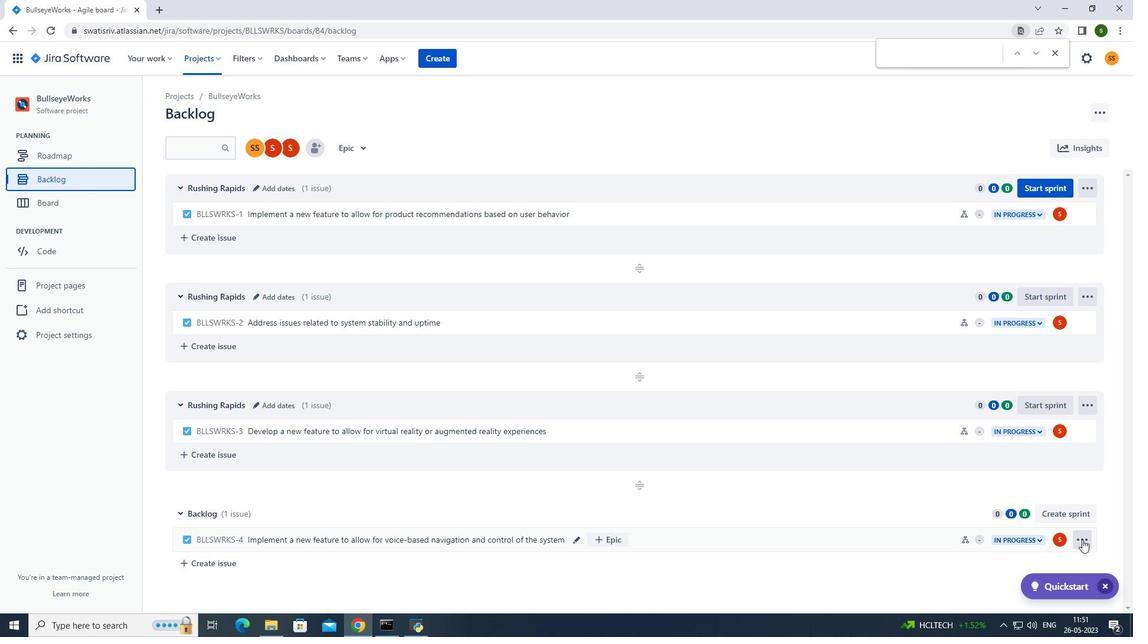 
Action: Mouse moved to (1051, 473)
Screenshot: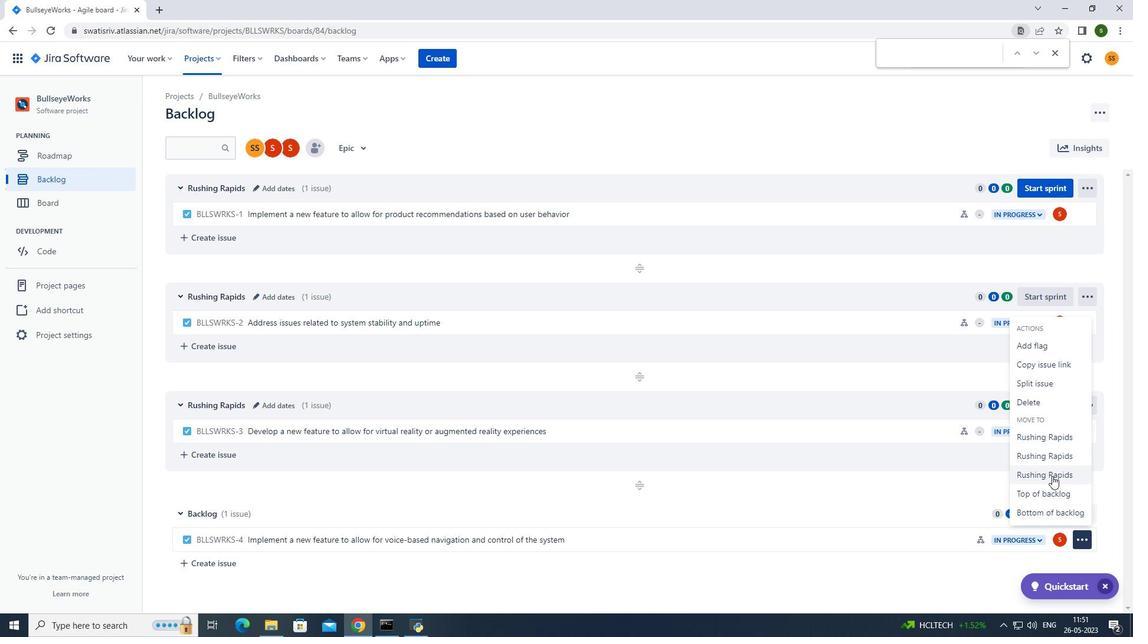 
Action: Mouse pressed left at (1051, 473)
Screenshot: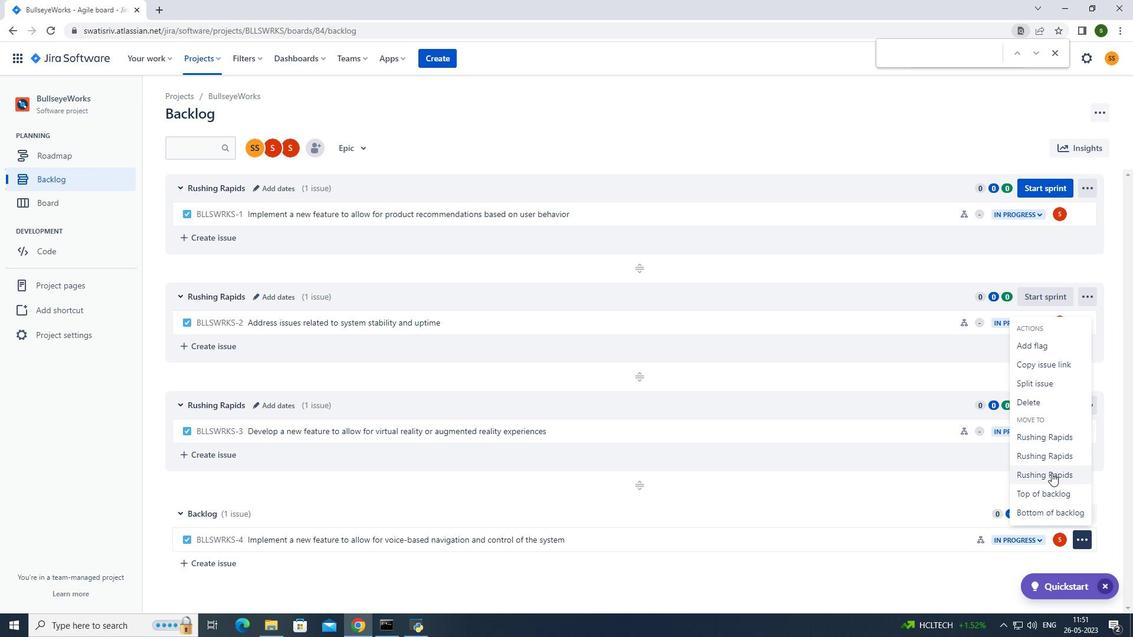 
Action: Mouse moved to (438, 112)
Screenshot: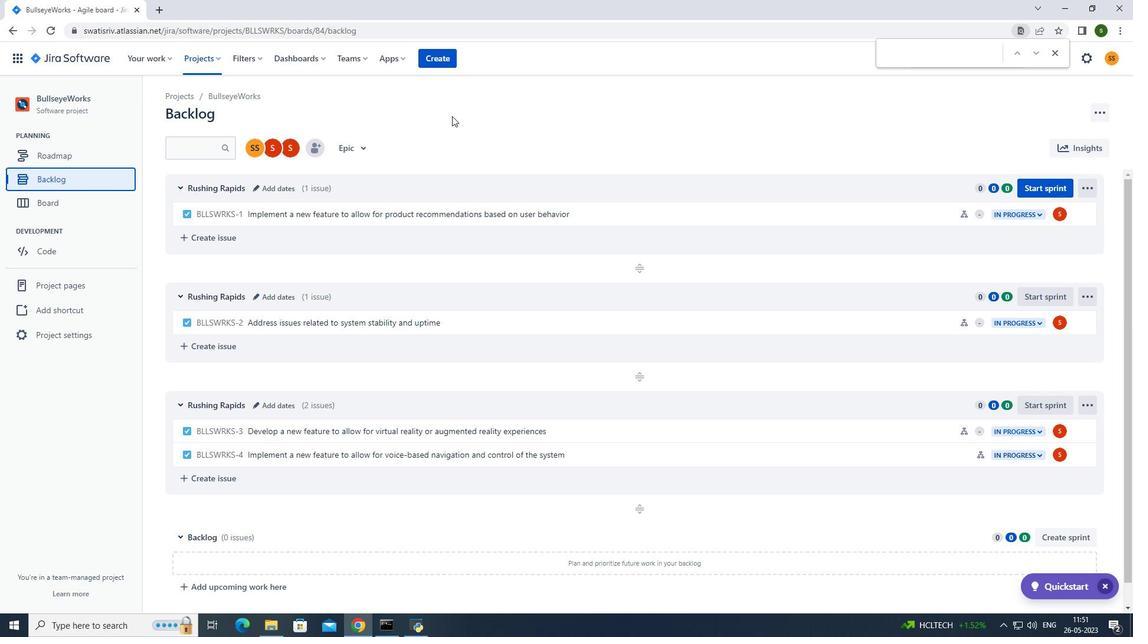 
Action: Mouse pressed left at (438, 112)
Screenshot: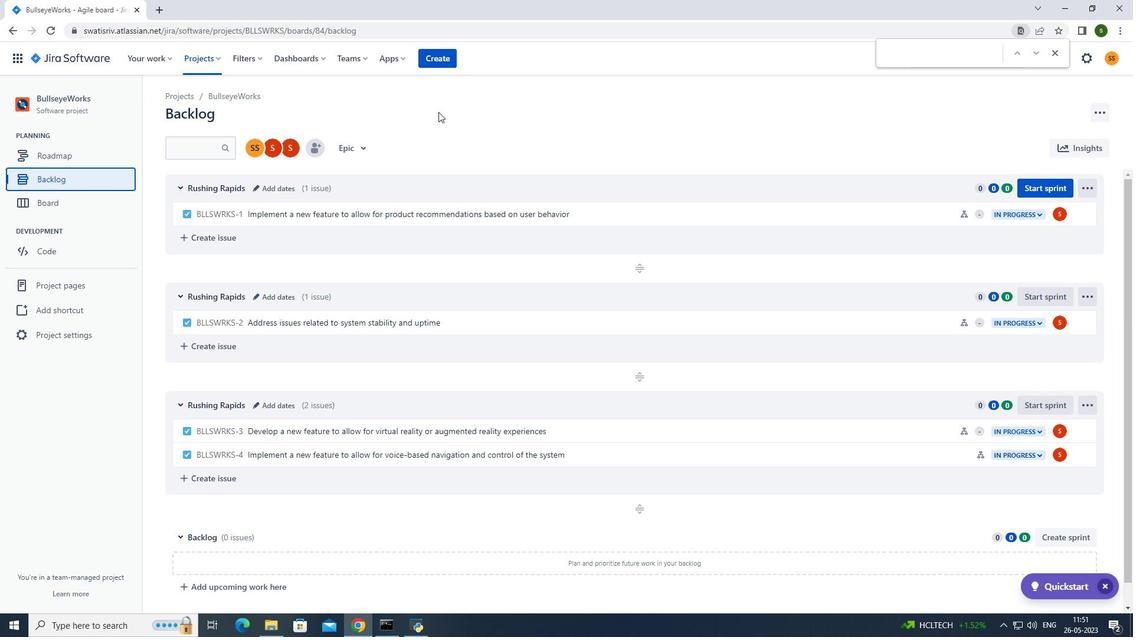 
